 Task: Create a due date automation trigger when advanced on, on the monday of the week before a card is due add fields with custom field "Resume" set to a number greater or equal to 1 and lower than 10 at 11:00 AM.
Action: Mouse moved to (866, 263)
Screenshot: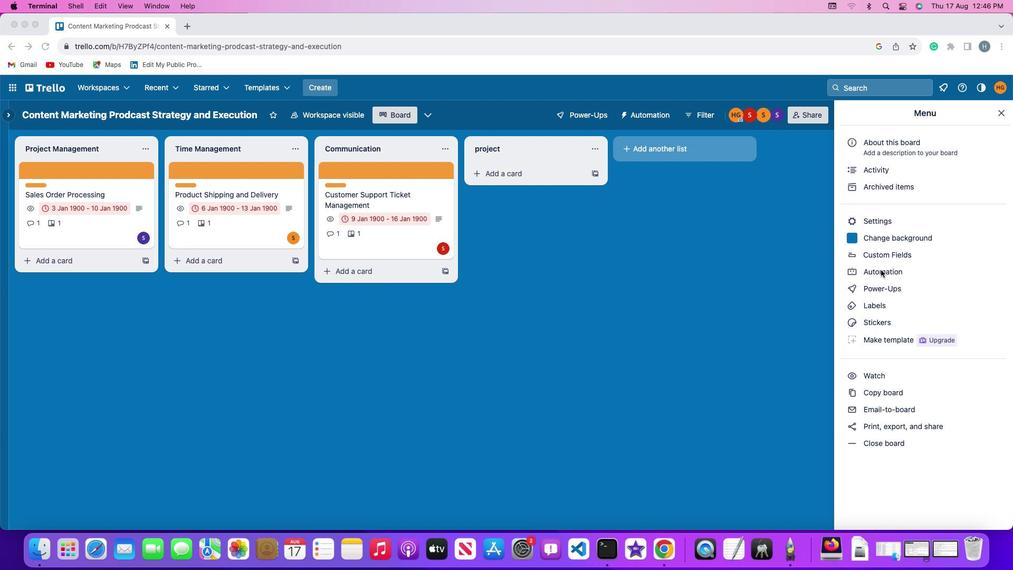 
Action: Mouse pressed left at (866, 263)
Screenshot: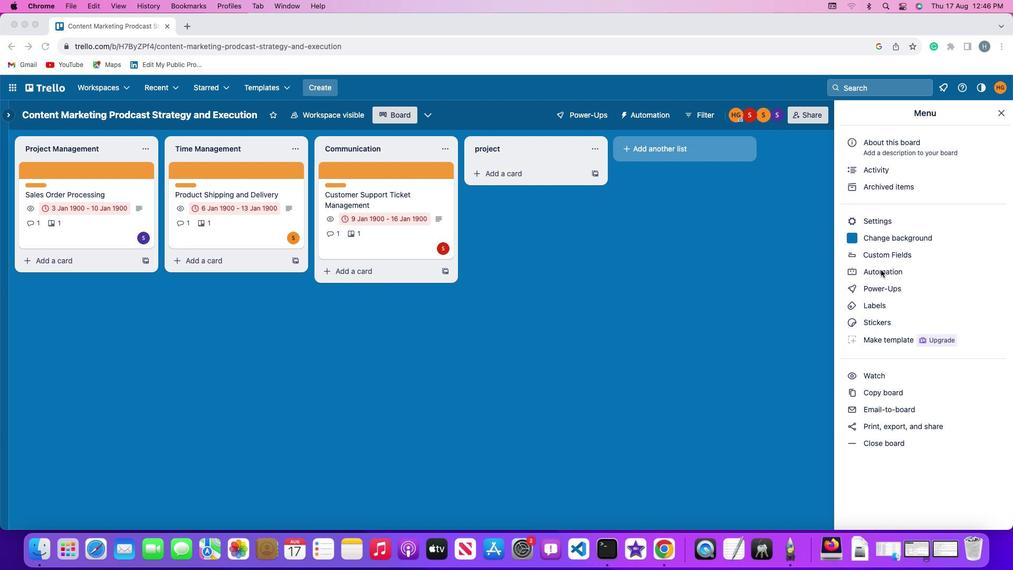 
Action: Mouse pressed left at (866, 263)
Screenshot: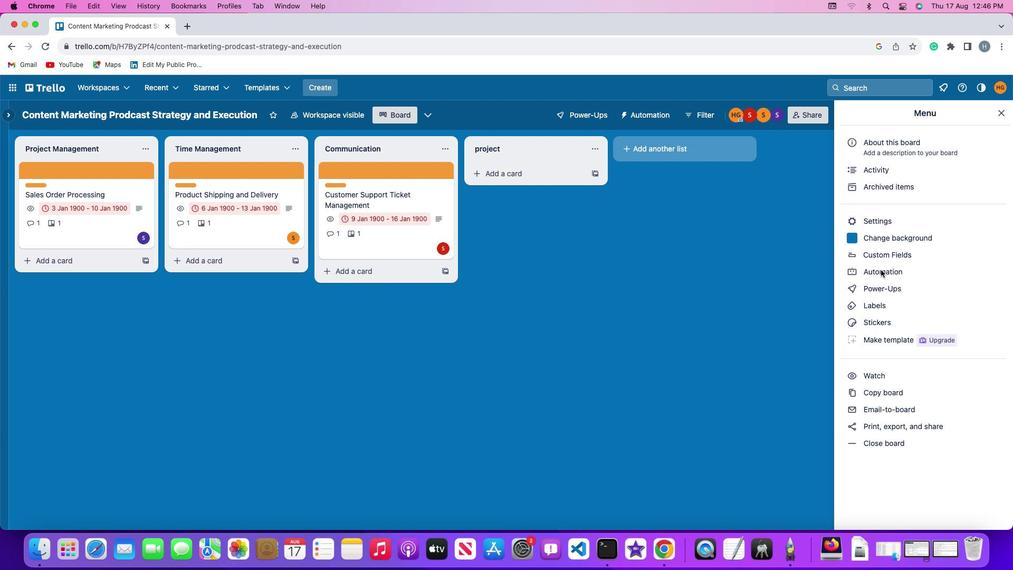 
Action: Mouse moved to (138, 240)
Screenshot: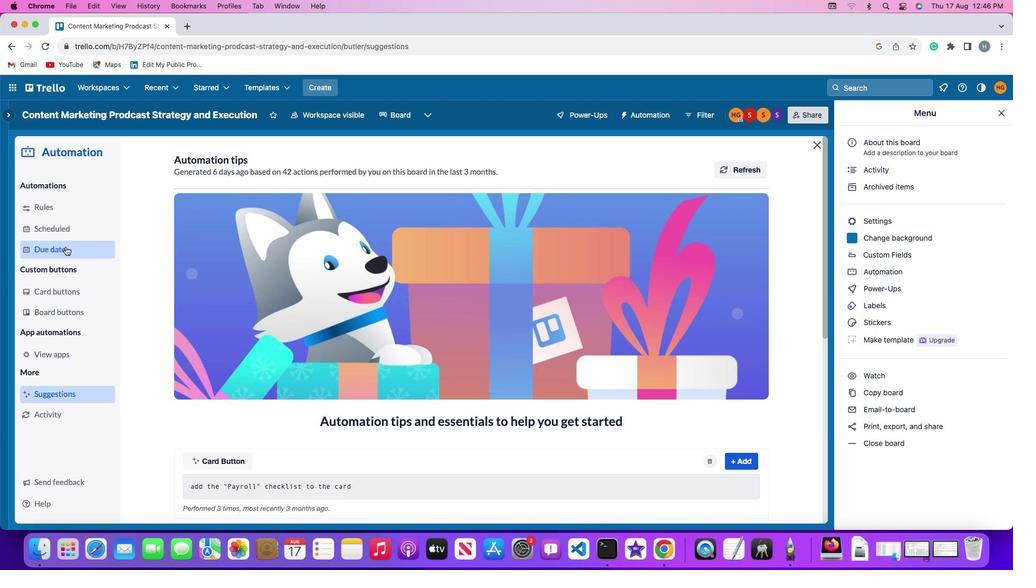 
Action: Mouse pressed left at (138, 240)
Screenshot: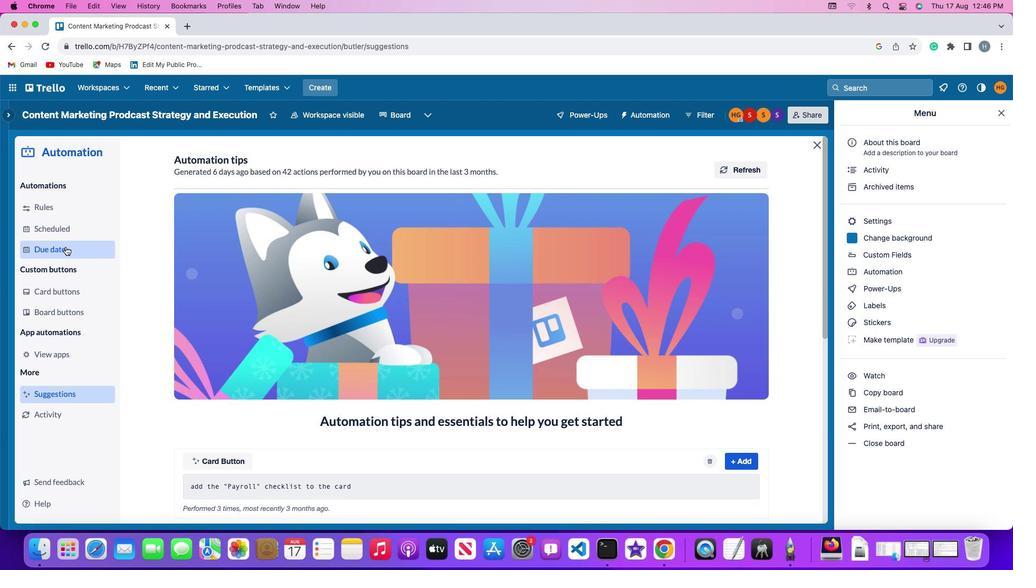 
Action: Mouse moved to (724, 156)
Screenshot: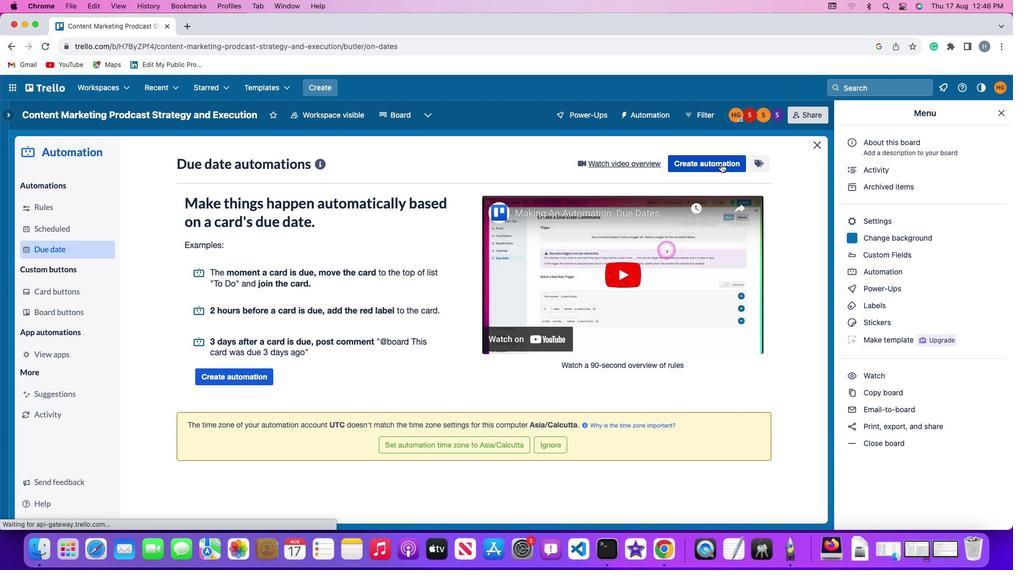 
Action: Mouse pressed left at (724, 156)
Screenshot: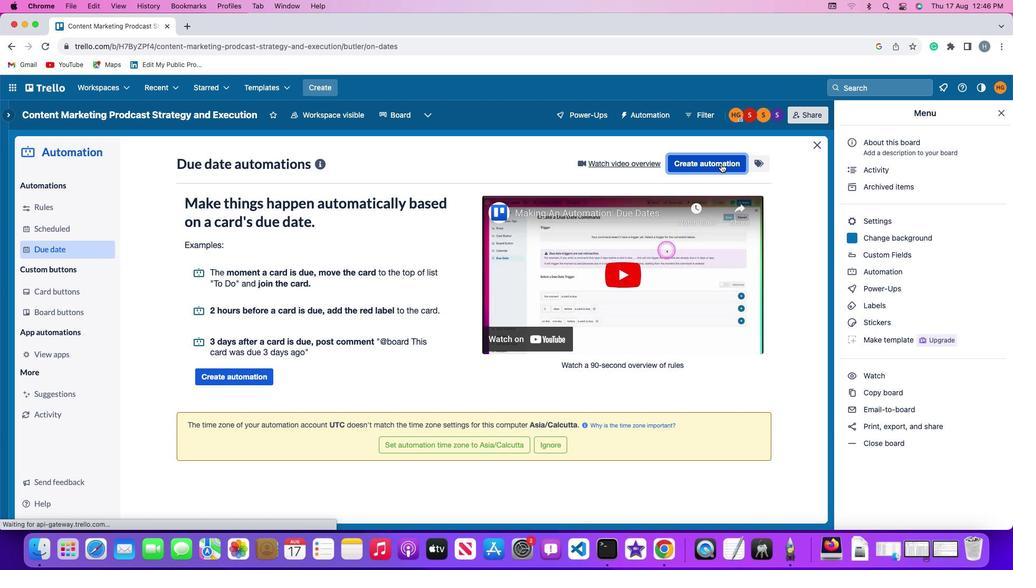 
Action: Mouse moved to (279, 258)
Screenshot: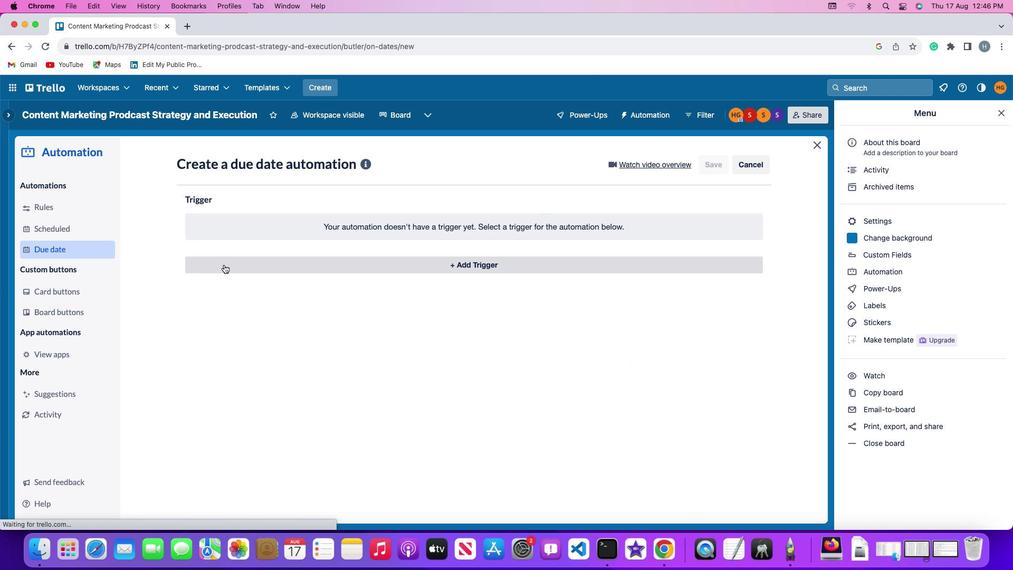 
Action: Mouse pressed left at (279, 258)
Screenshot: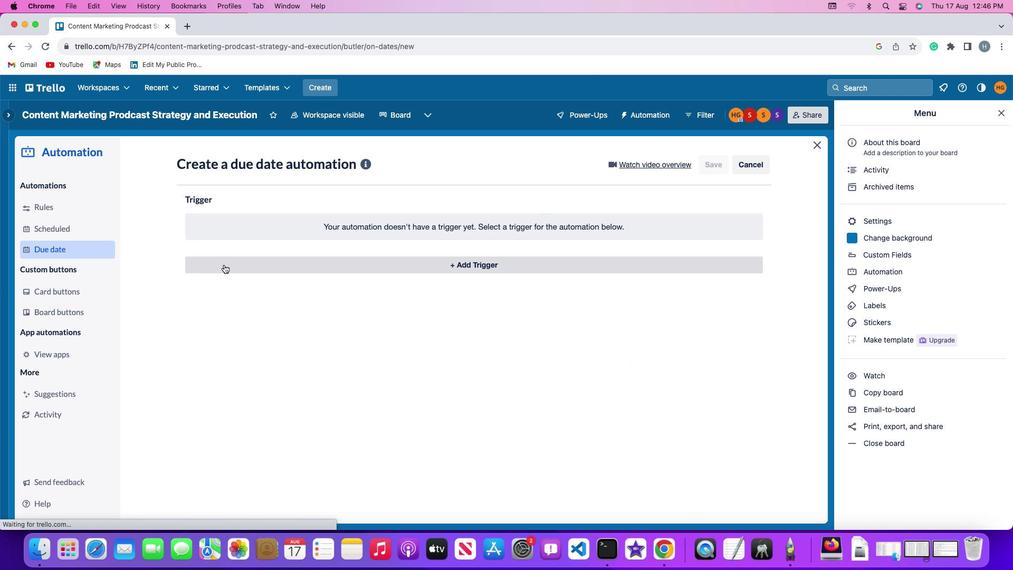 
Action: Mouse moved to (283, 452)
Screenshot: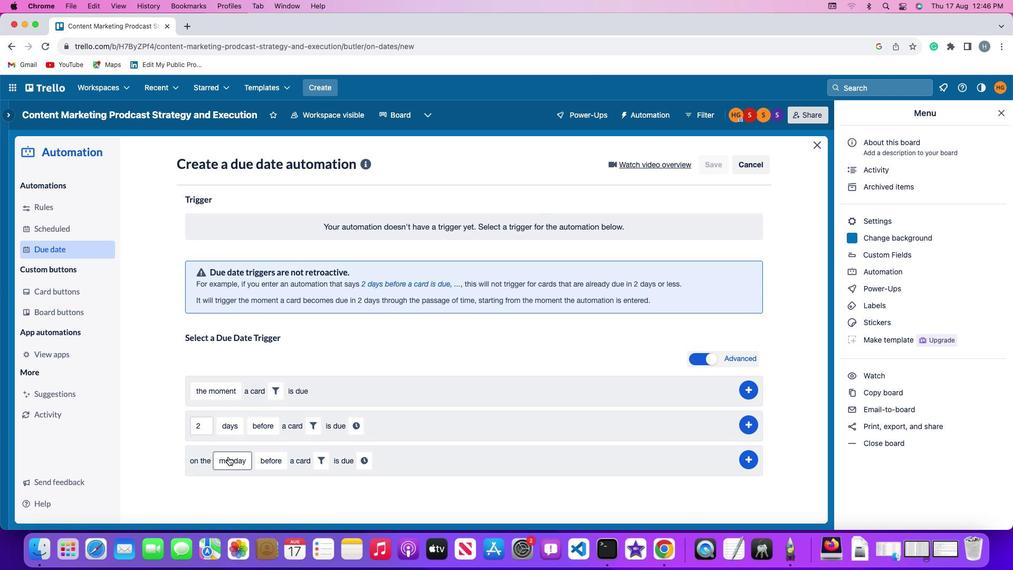 
Action: Mouse pressed left at (283, 452)
Screenshot: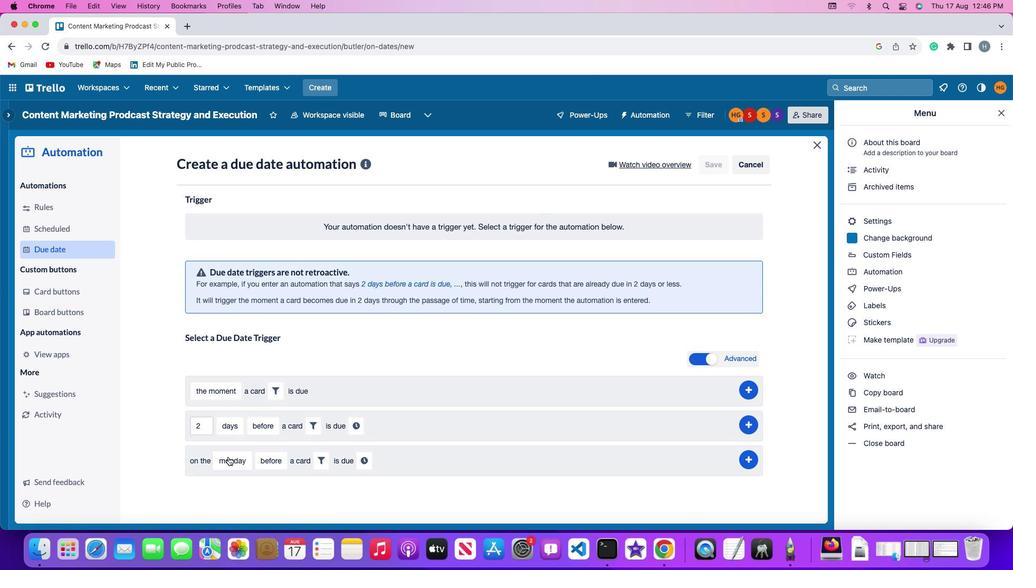 
Action: Mouse moved to (283, 309)
Screenshot: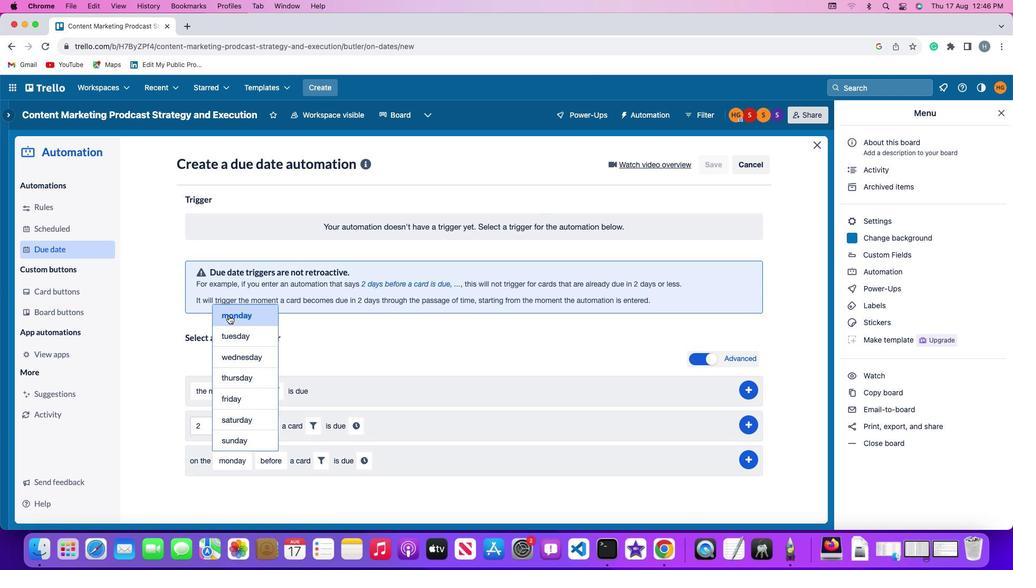 
Action: Mouse pressed left at (283, 309)
Screenshot: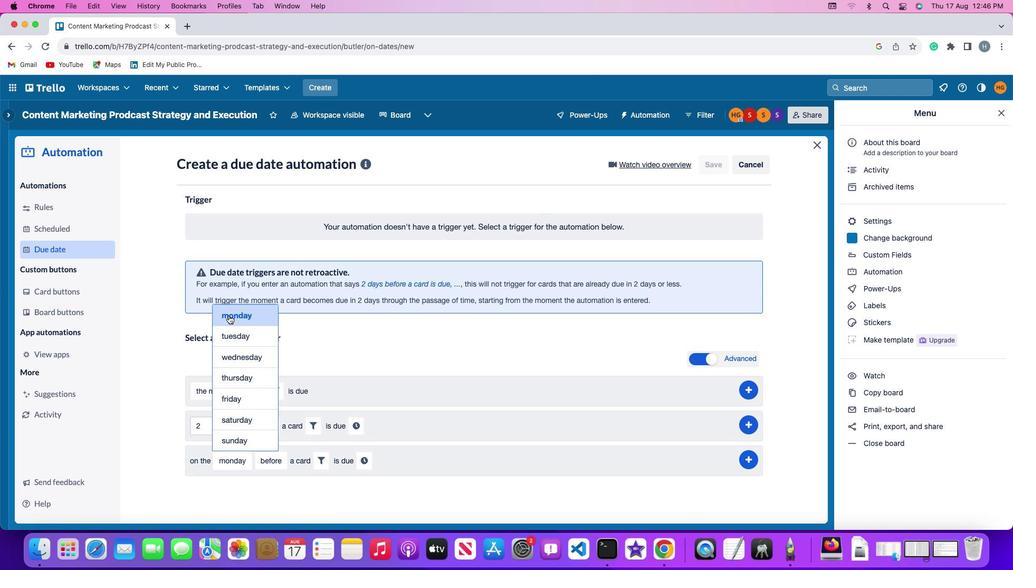 
Action: Mouse moved to (324, 462)
Screenshot: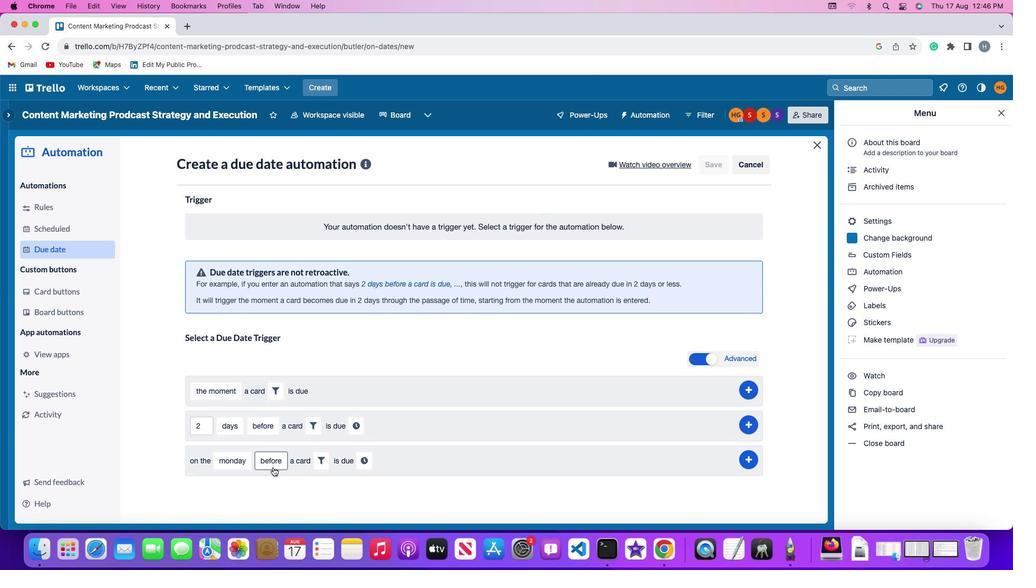 
Action: Mouse pressed left at (324, 462)
Screenshot: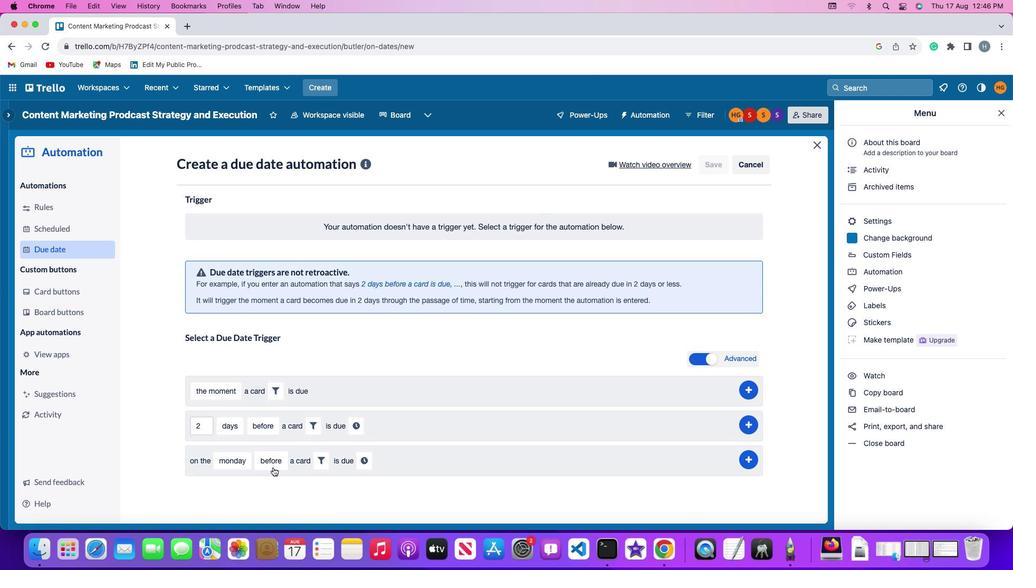 
Action: Mouse moved to (324, 438)
Screenshot: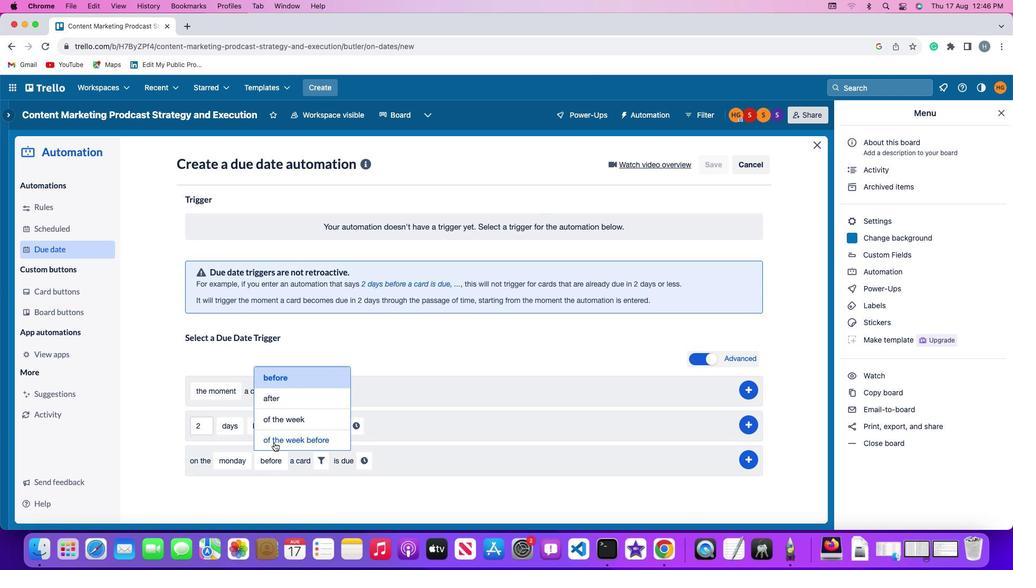 
Action: Mouse pressed left at (324, 438)
Screenshot: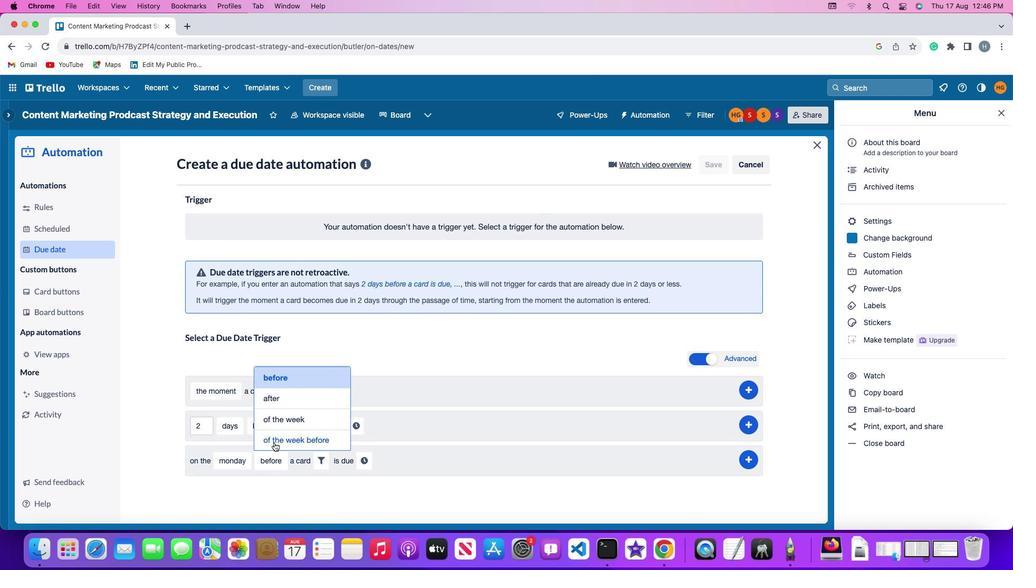 
Action: Mouse moved to (406, 455)
Screenshot: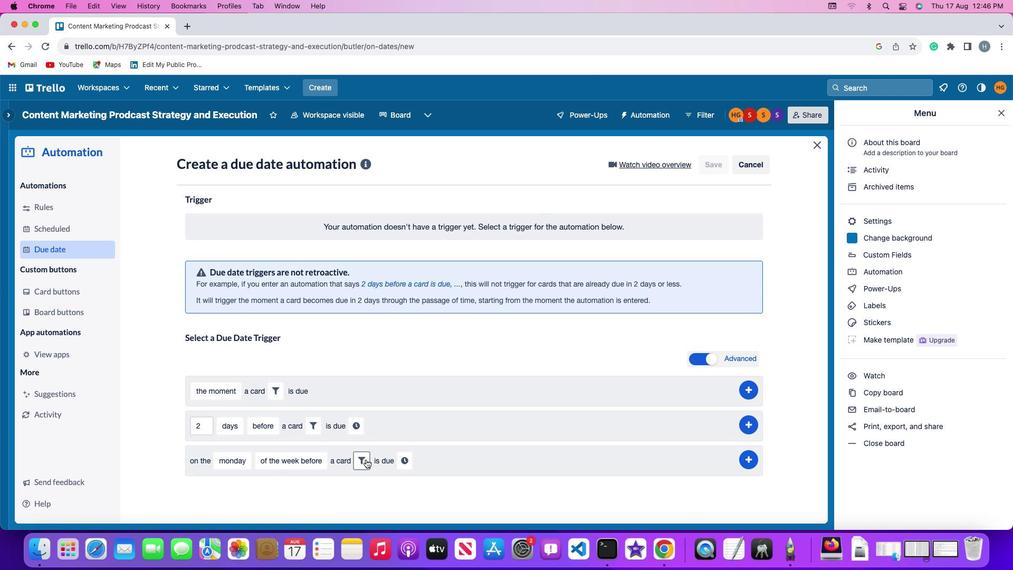 
Action: Mouse pressed left at (406, 455)
Screenshot: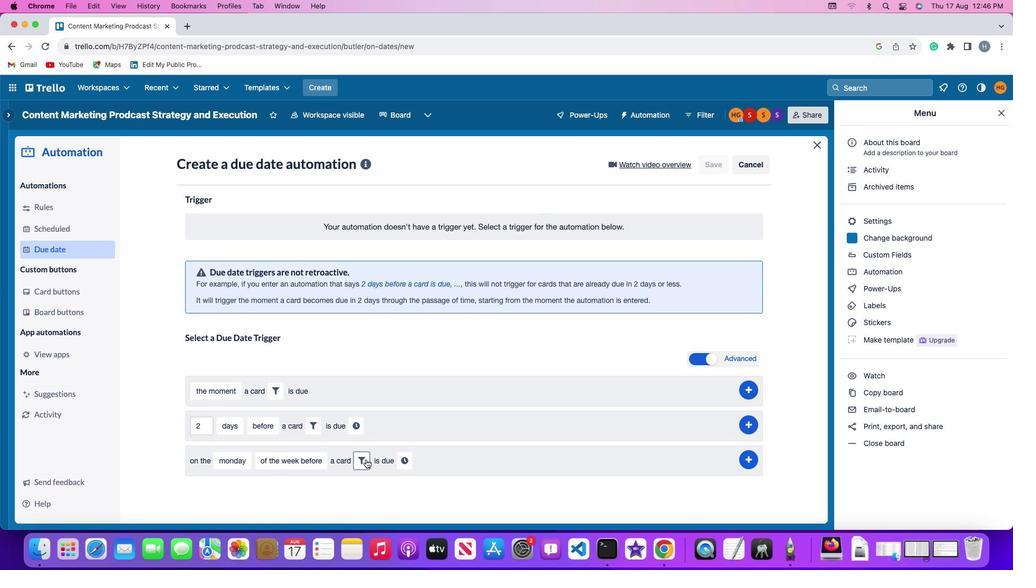 
Action: Mouse moved to (558, 487)
Screenshot: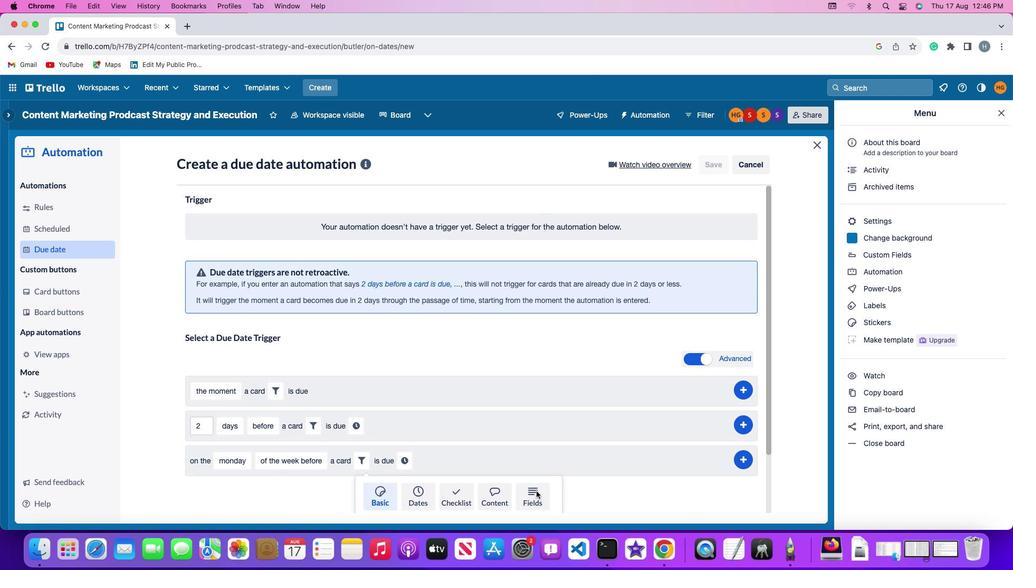 
Action: Mouse pressed left at (558, 487)
Screenshot: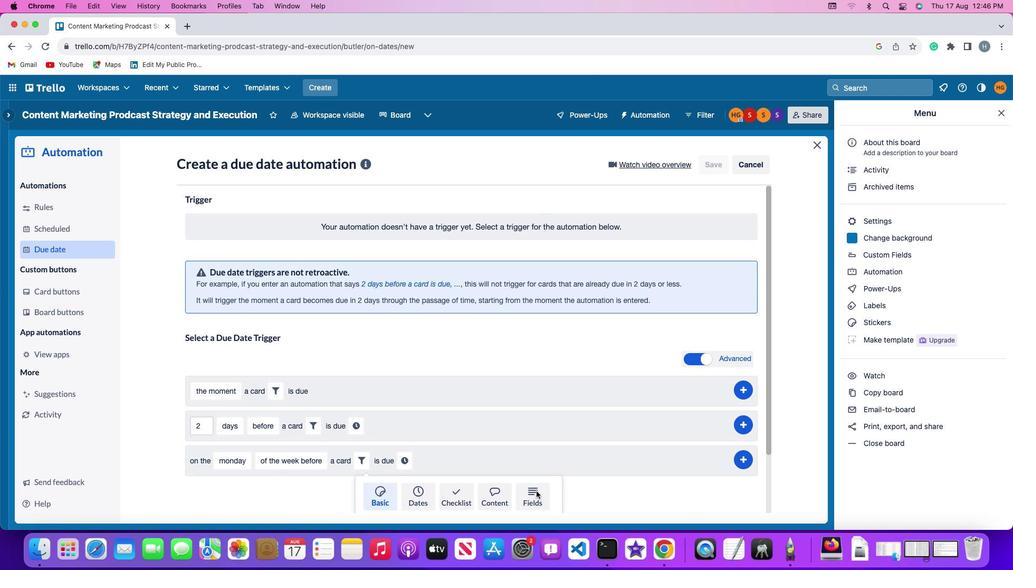 
Action: Mouse moved to (402, 476)
Screenshot: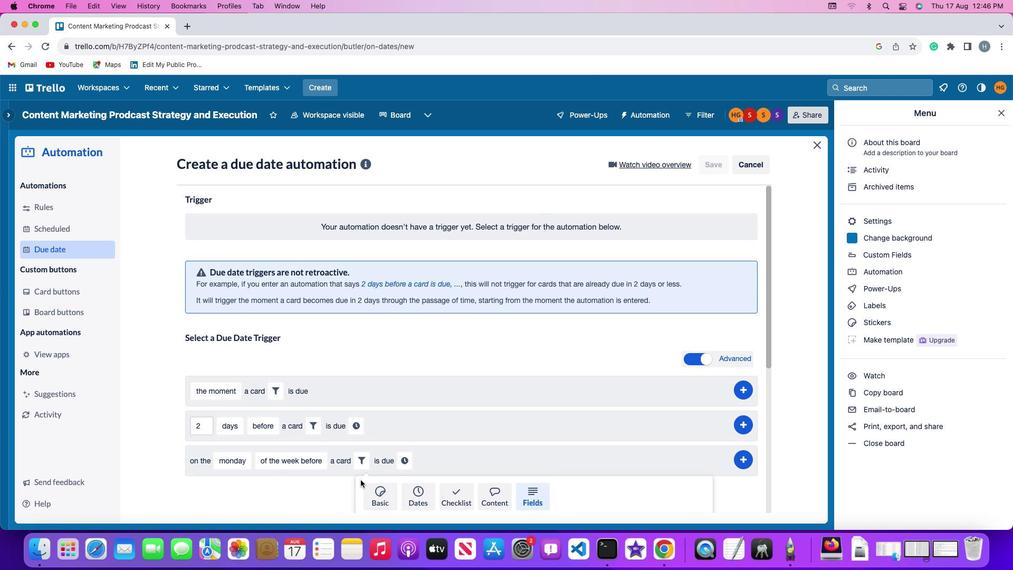 
Action: Mouse scrolled (402, 476) with delta (79, -8)
Screenshot: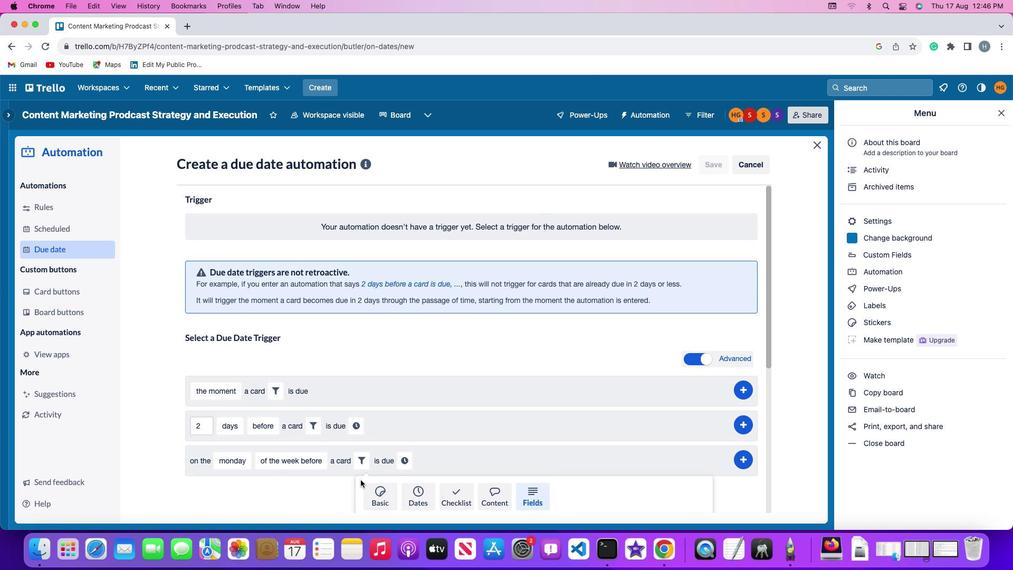 
Action: Mouse moved to (402, 476)
Screenshot: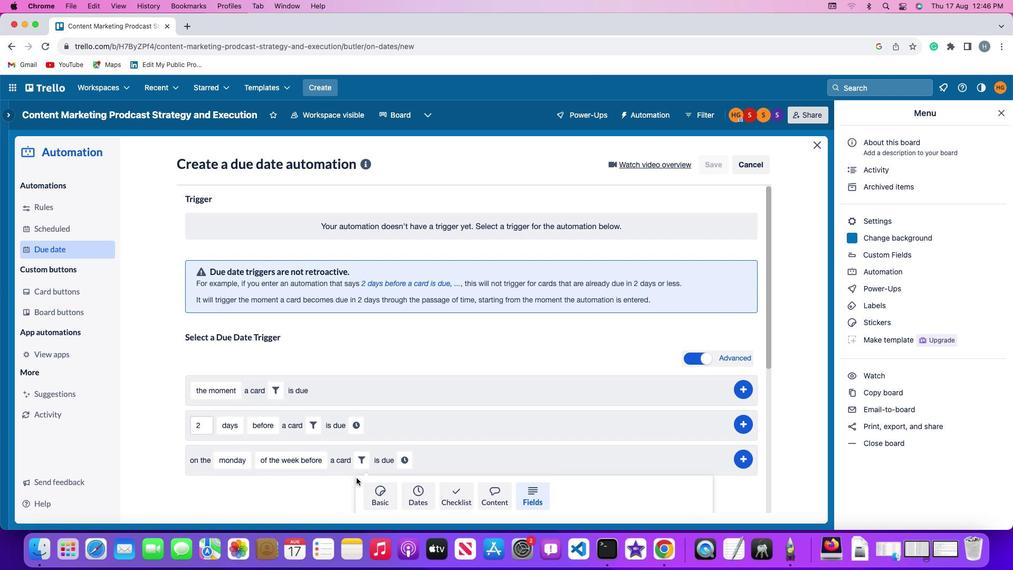 
Action: Mouse scrolled (402, 476) with delta (79, -8)
Screenshot: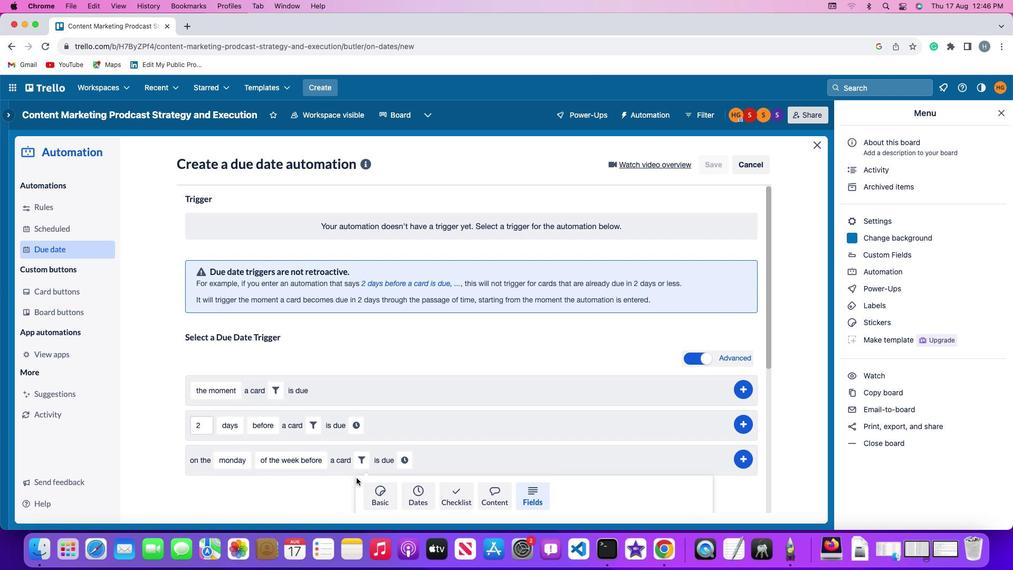 
Action: Mouse moved to (401, 475)
Screenshot: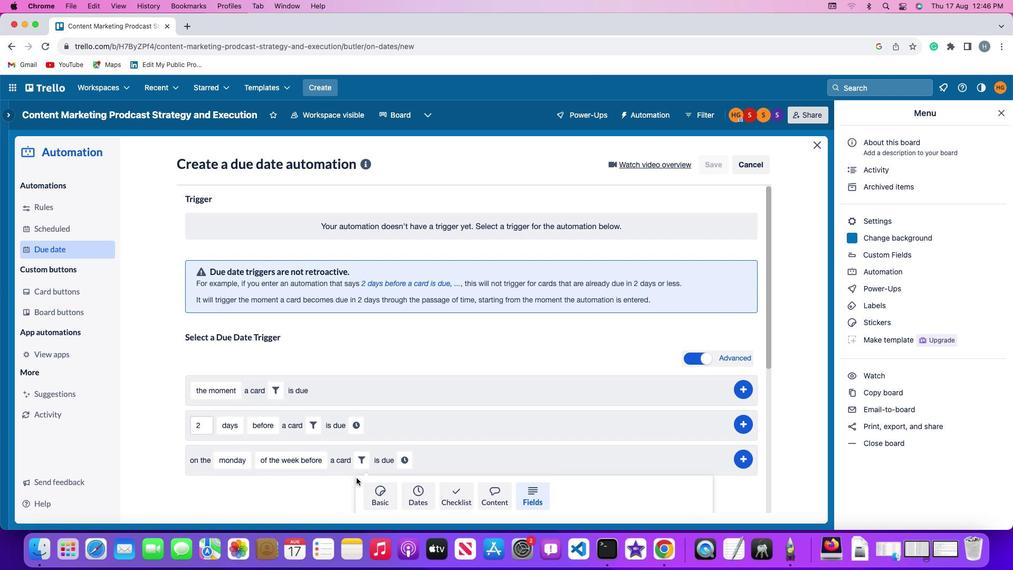
Action: Mouse scrolled (401, 475) with delta (79, -10)
Screenshot: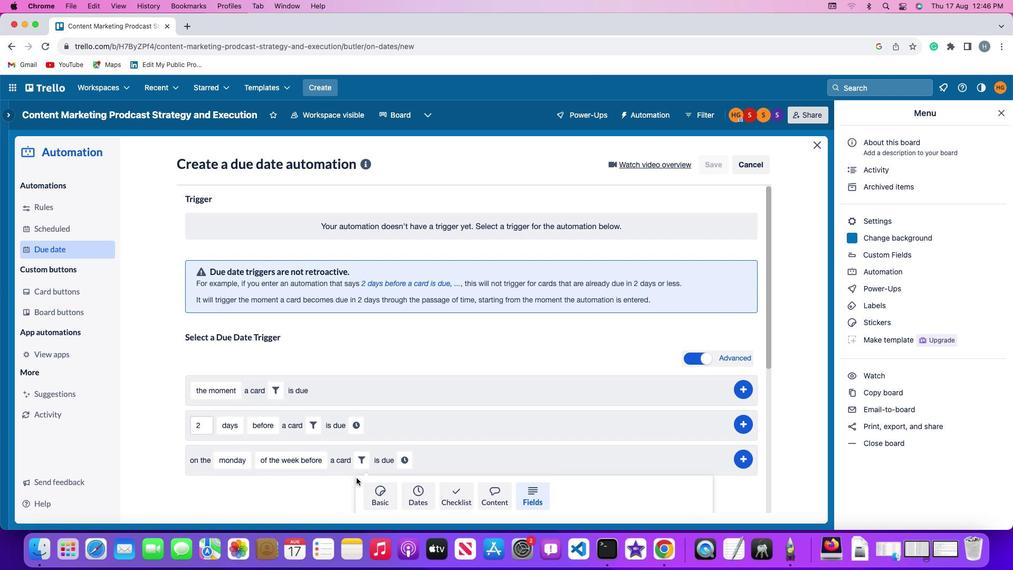 
Action: Mouse moved to (400, 475)
Screenshot: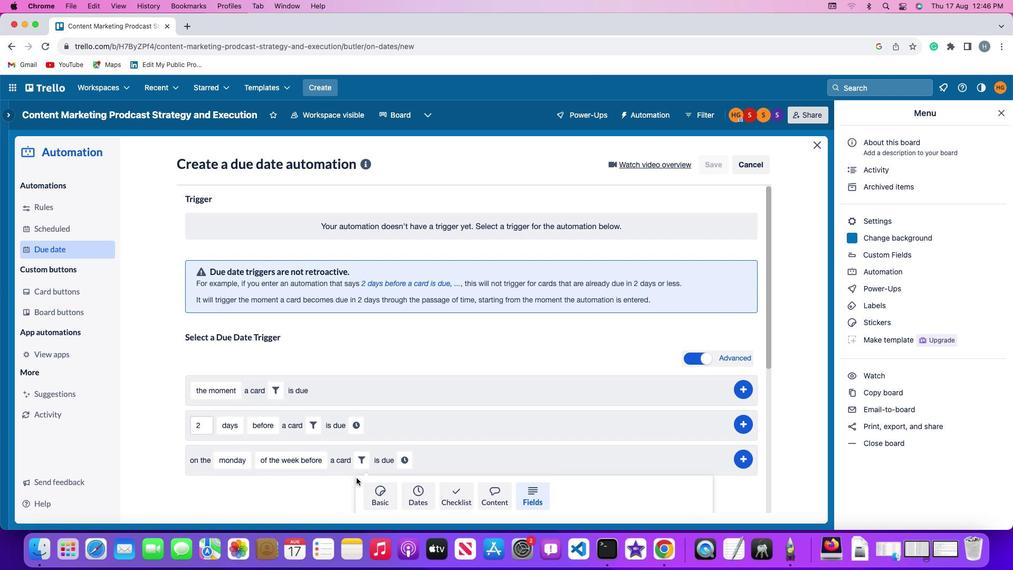 
Action: Mouse scrolled (400, 475) with delta (79, -11)
Screenshot: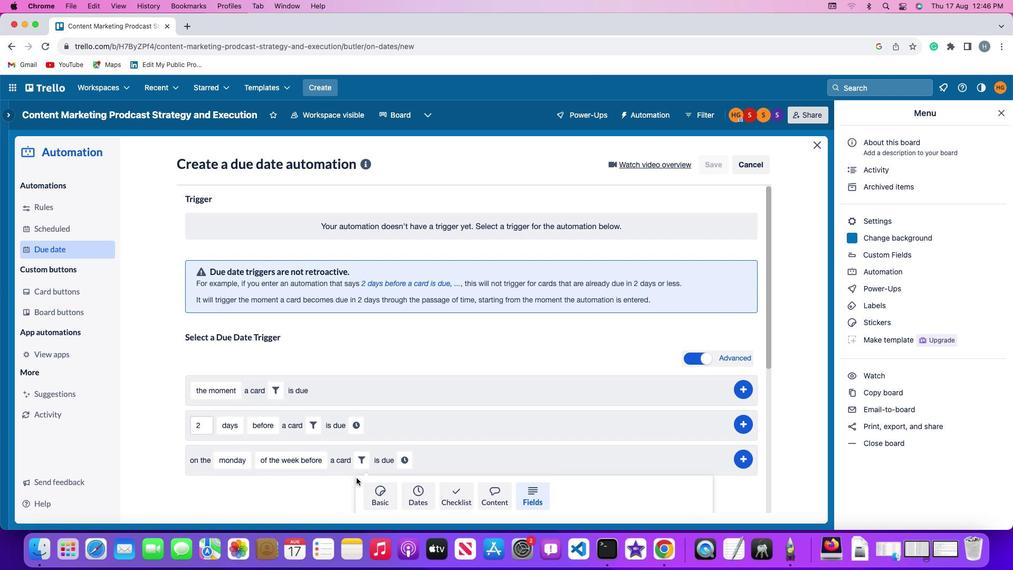 
Action: Mouse moved to (395, 471)
Screenshot: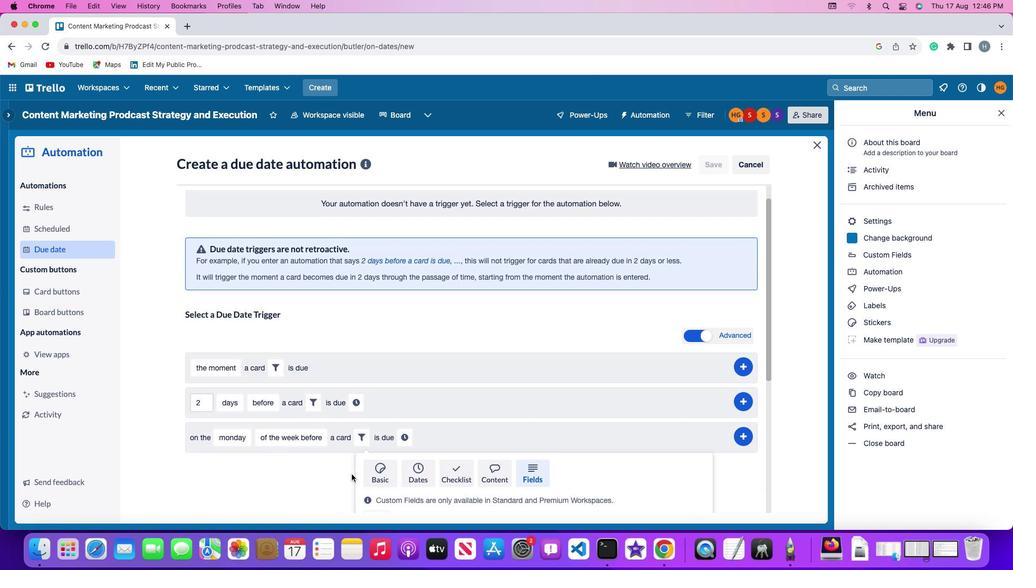 
Action: Mouse scrolled (395, 471) with delta (79, -11)
Screenshot: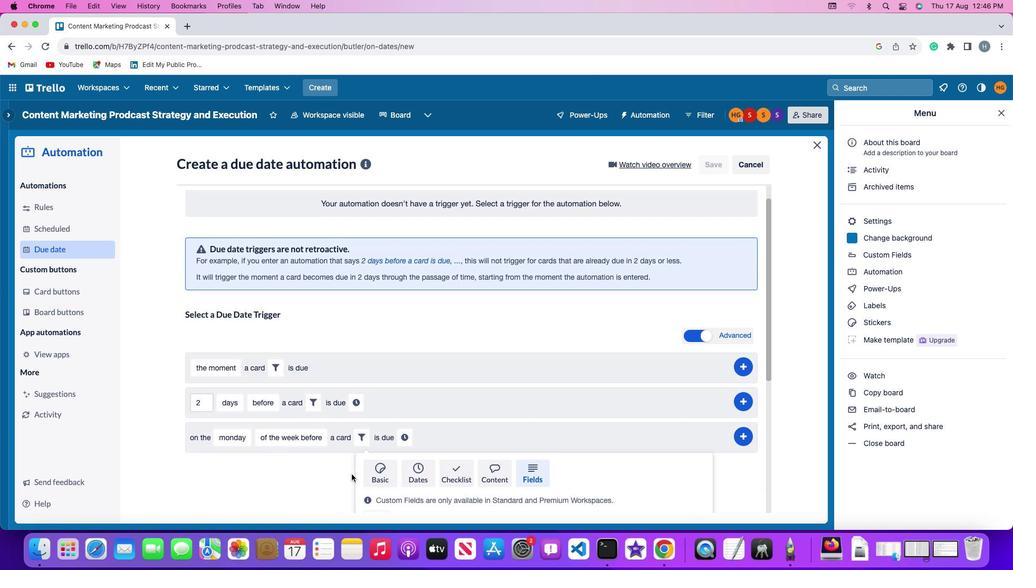 
Action: Mouse moved to (356, 467)
Screenshot: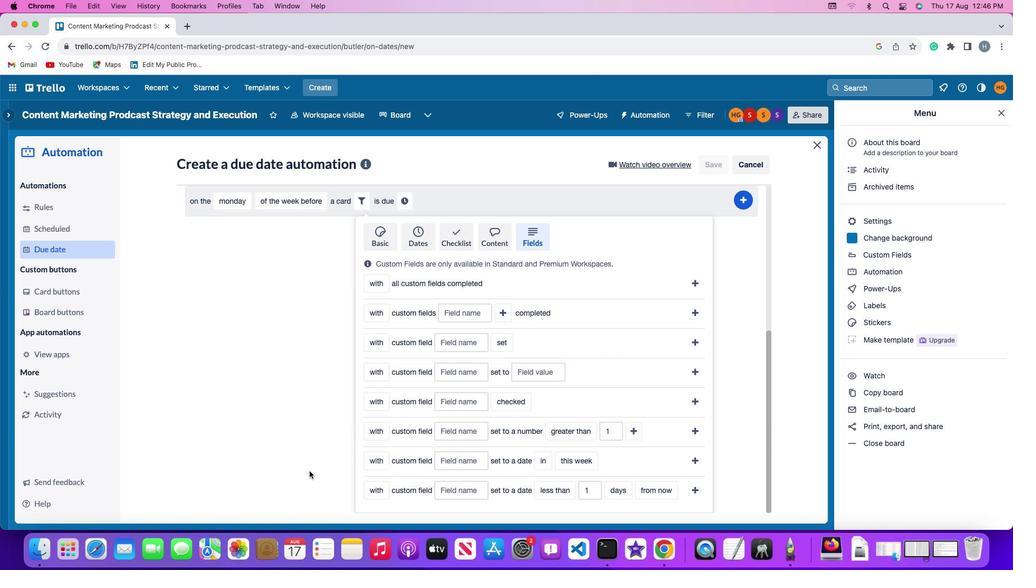 
Action: Mouse scrolled (356, 467) with delta (79, -8)
Screenshot: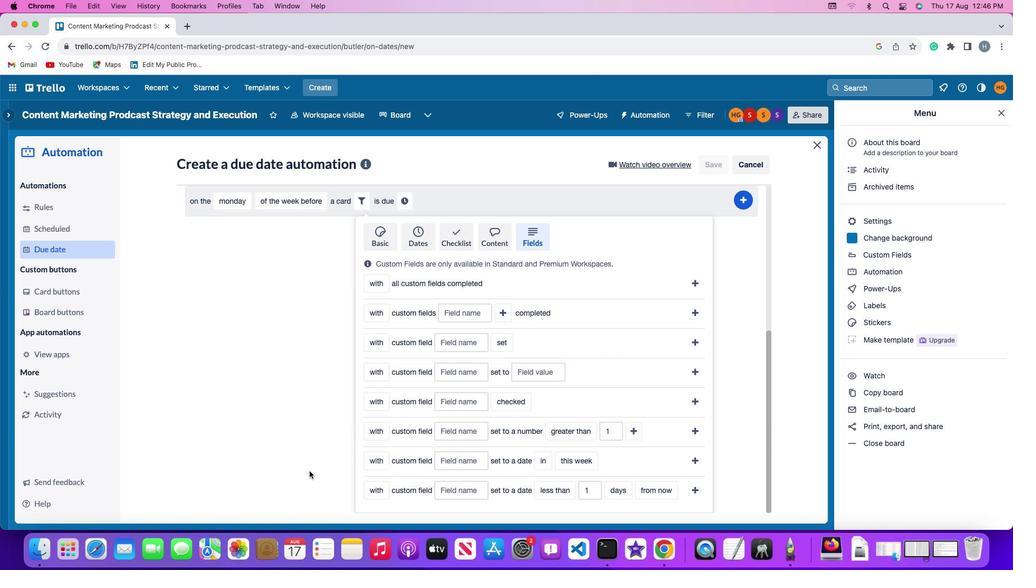 
Action: Mouse moved to (355, 466)
Screenshot: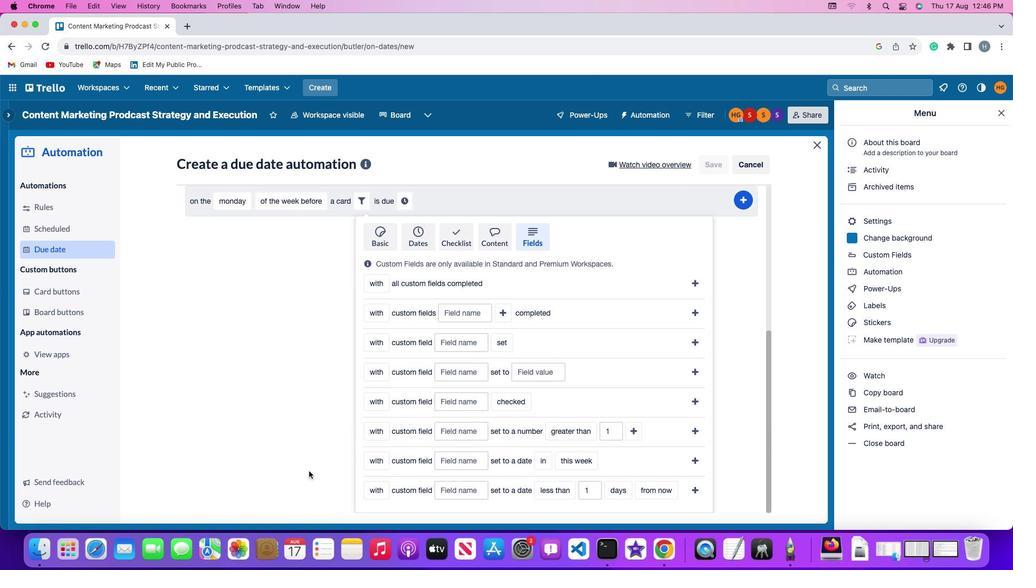 
Action: Mouse scrolled (355, 466) with delta (79, -8)
Screenshot: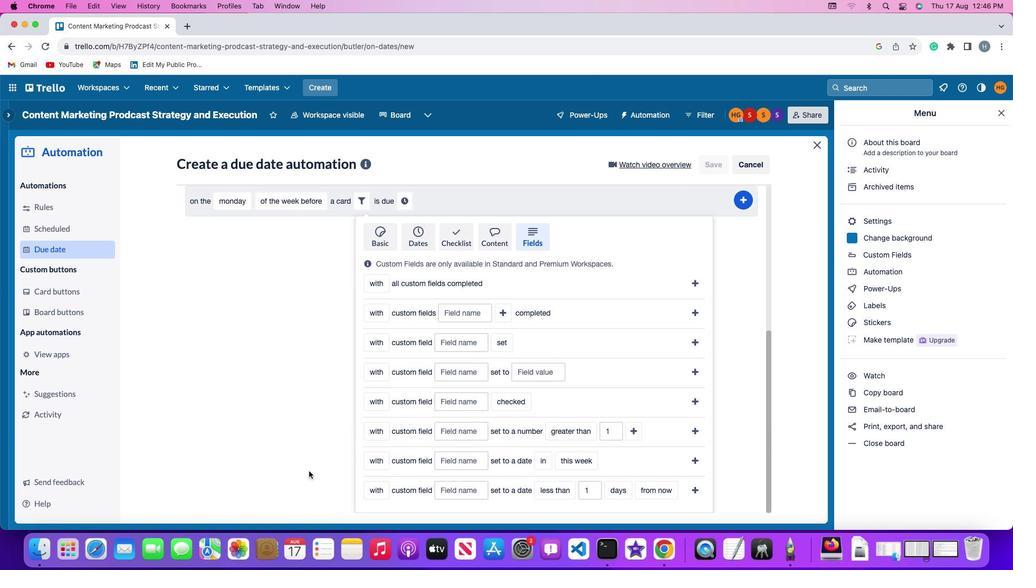 
Action: Mouse scrolled (355, 466) with delta (79, -10)
Screenshot: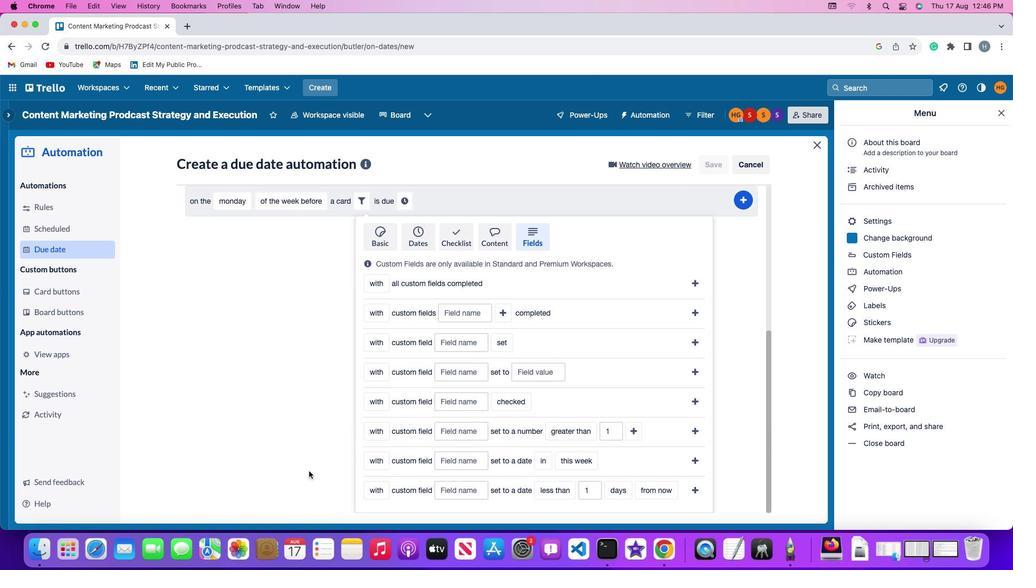 
Action: Mouse scrolled (355, 466) with delta (79, -11)
Screenshot: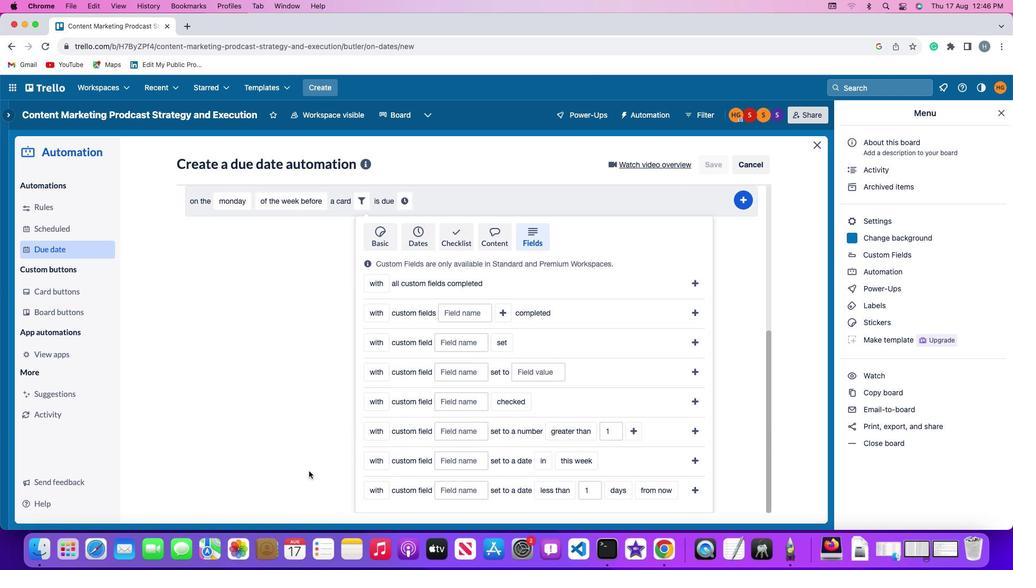 
Action: Mouse scrolled (355, 466) with delta (79, -11)
Screenshot: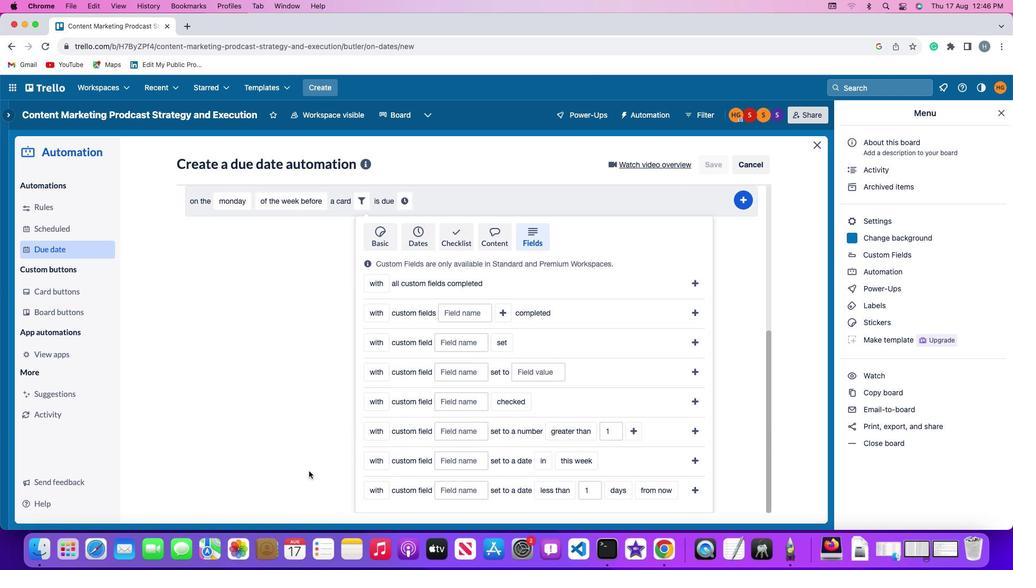
Action: Mouse moved to (414, 427)
Screenshot: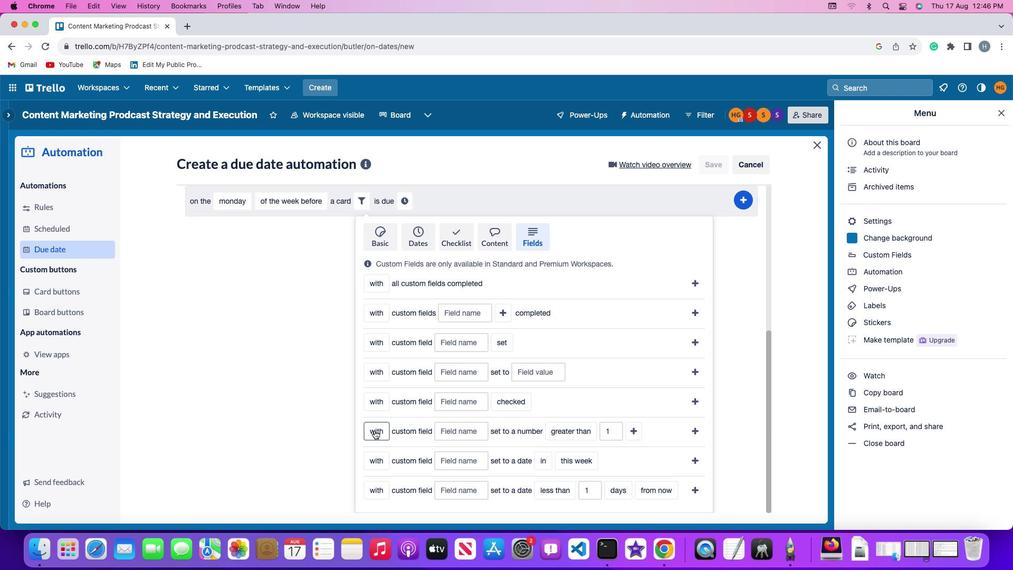 
Action: Mouse pressed left at (414, 427)
Screenshot: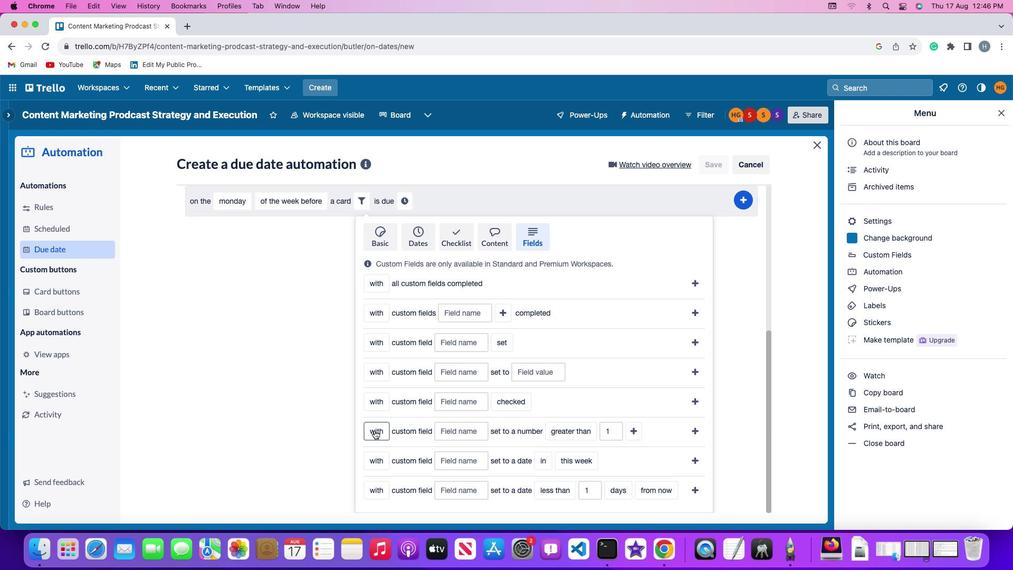 
Action: Mouse moved to (427, 446)
Screenshot: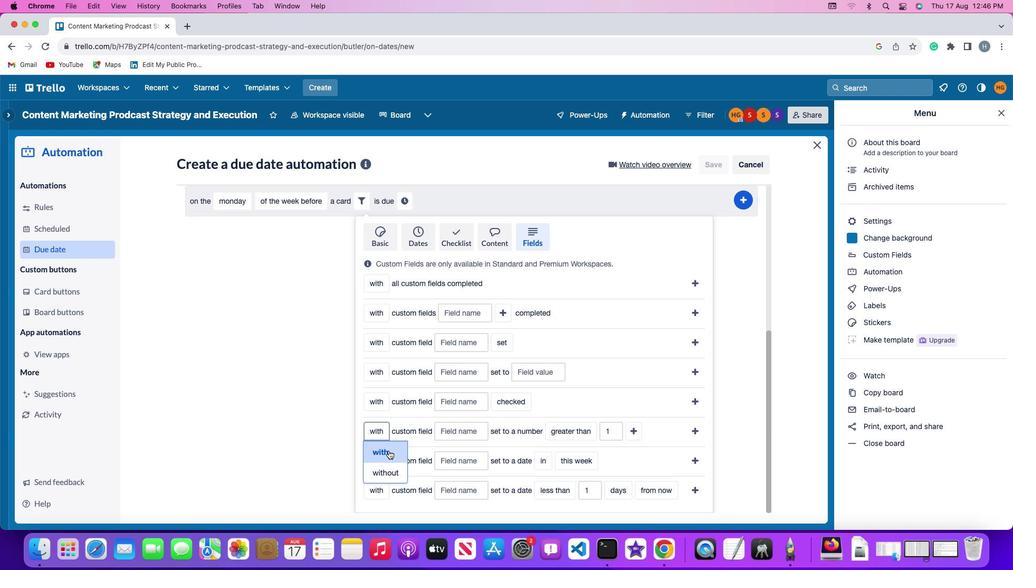 
Action: Mouse pressed left at (427, 446)
Screenshot: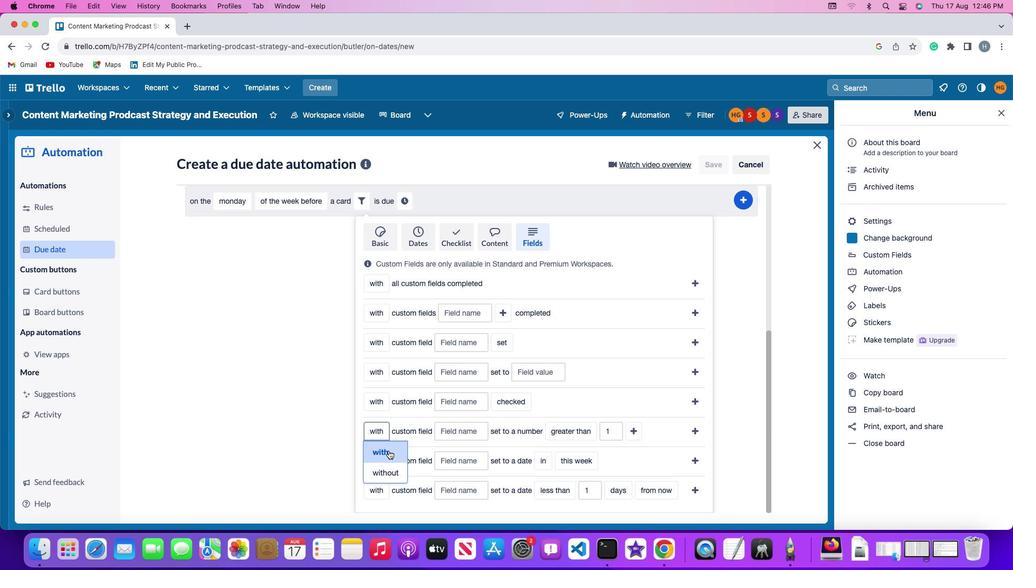 
Action: Mouse moved to (493, 424)
Screenshot: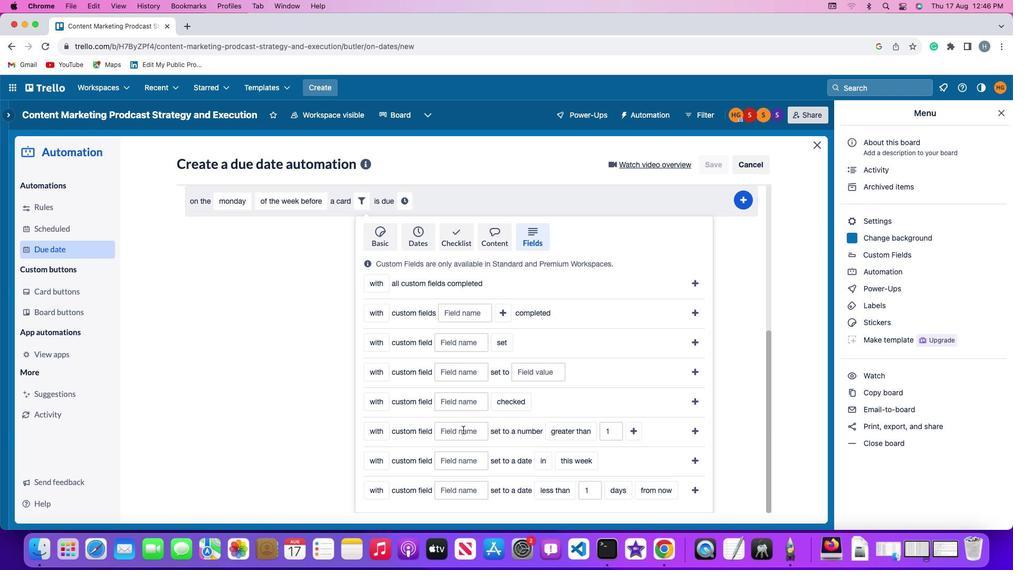 
Action: Mouse pressed left at (493, 424)
Screenshot: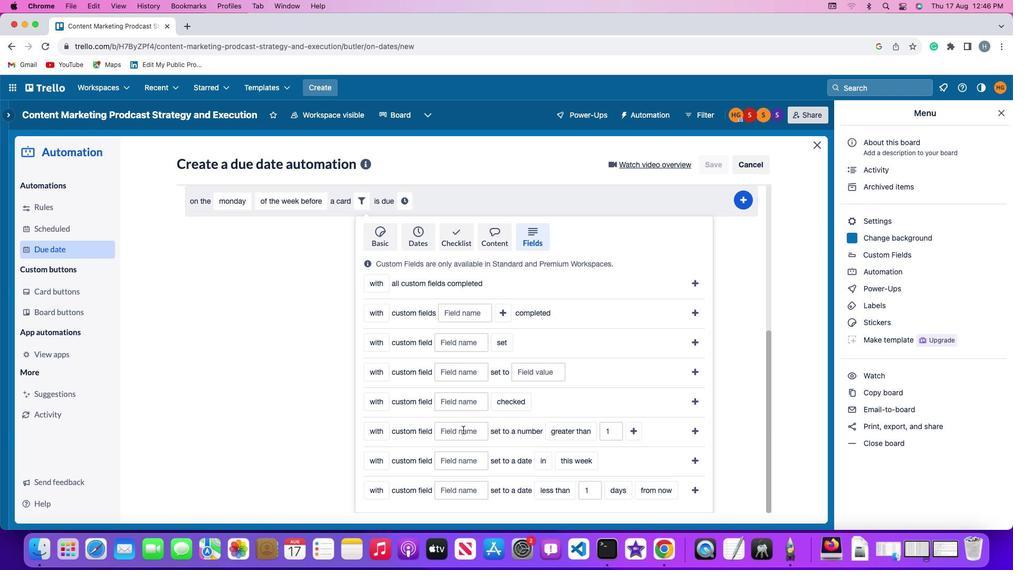 
Action: Key pressed Key.shift'R''e''s''u''m''e'
Screenshot: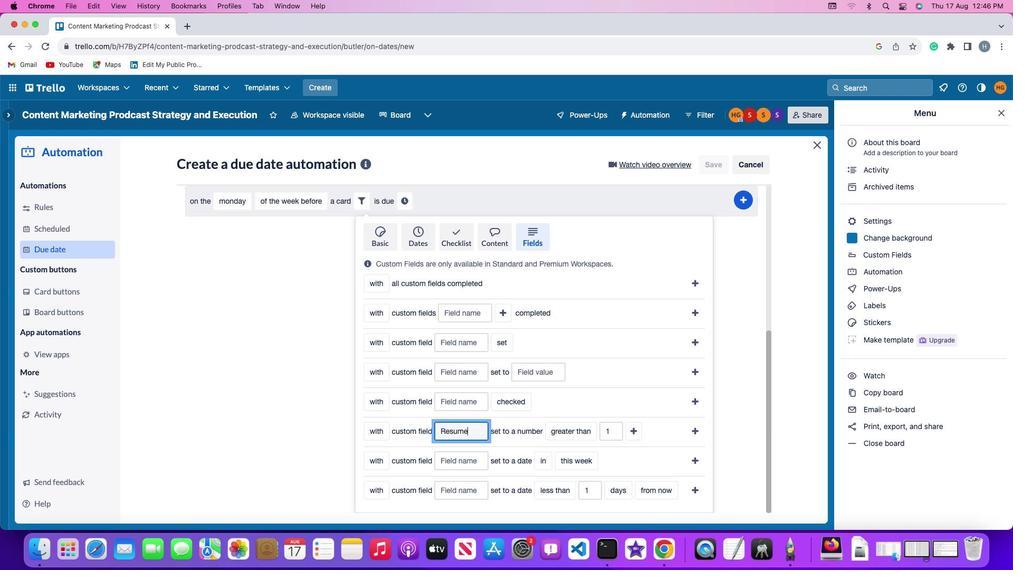
Action: Mouse moved to (580, 427)
Screenshot: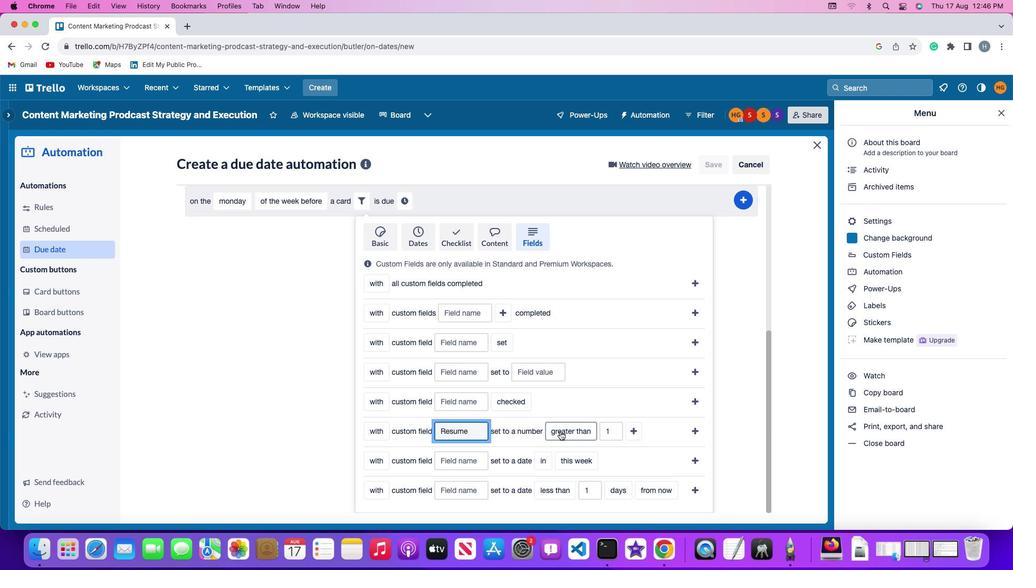 
Action: Mouse pressed left at (580, 427)
Screenshot: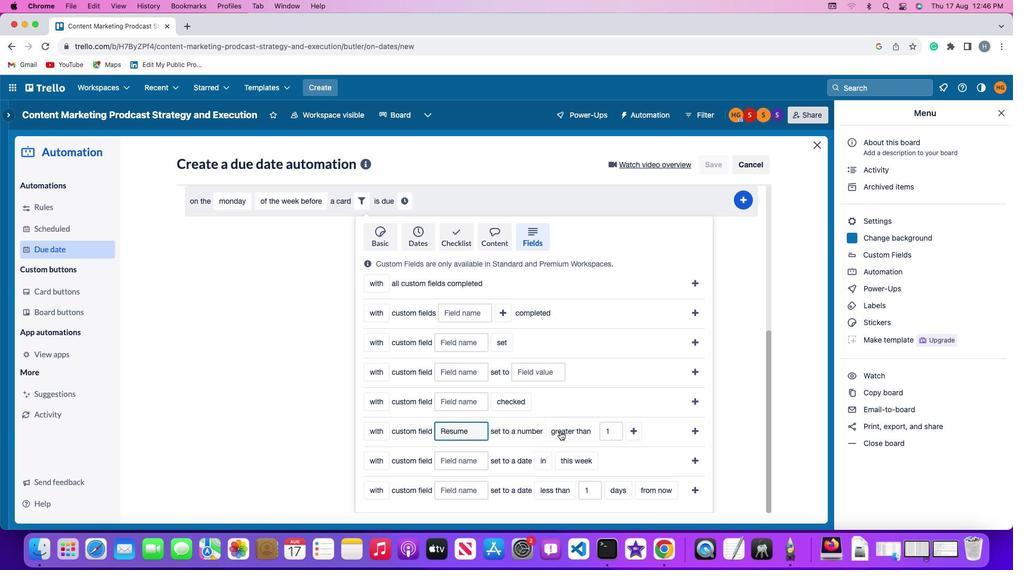 
Action: Mouse moved to (595, 363)
Screenshot: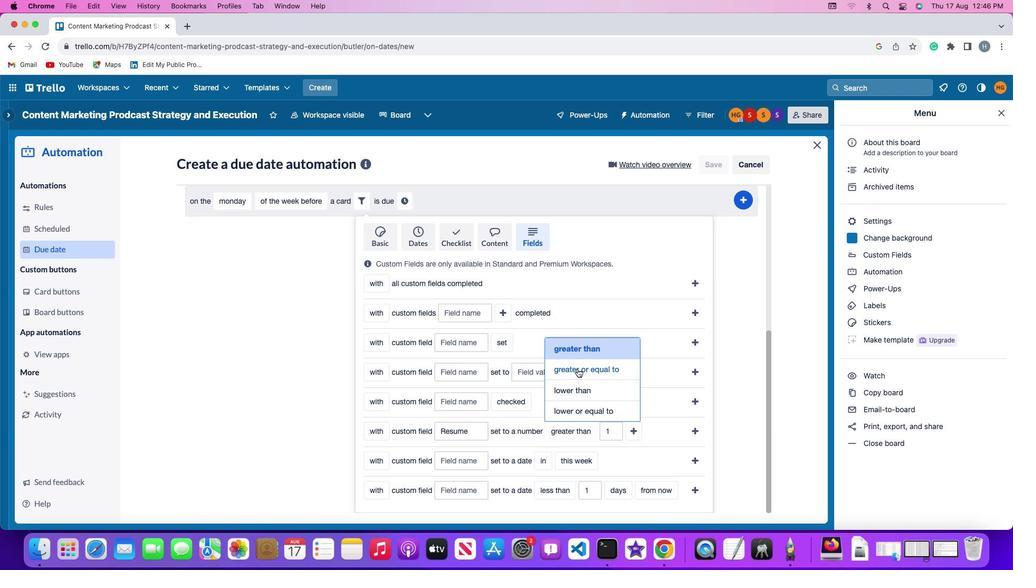 
Action: Mouse pressed left at (595, 363)
Screenshot: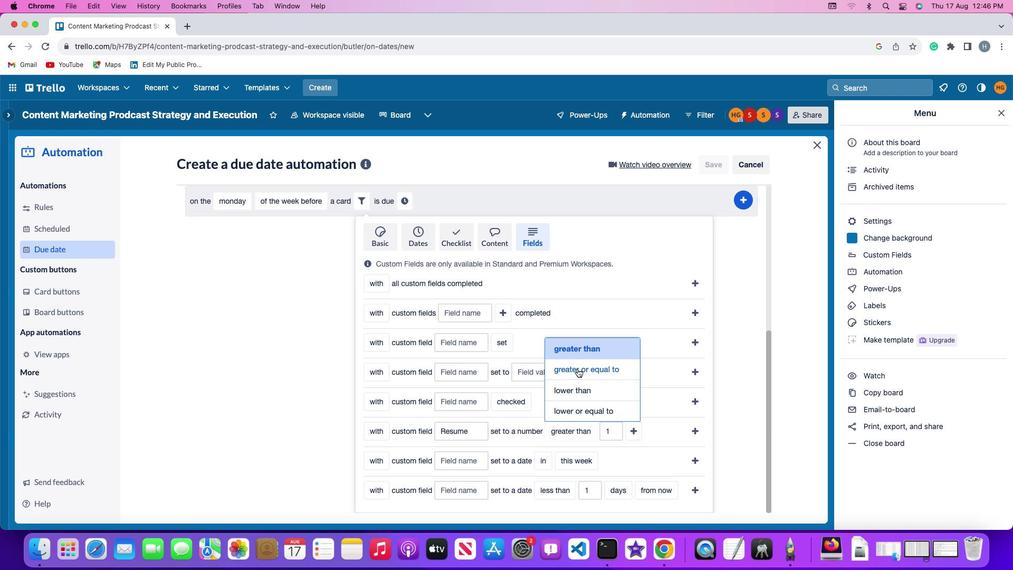
Action: Mouse moved to (641, 427)
Screenshot: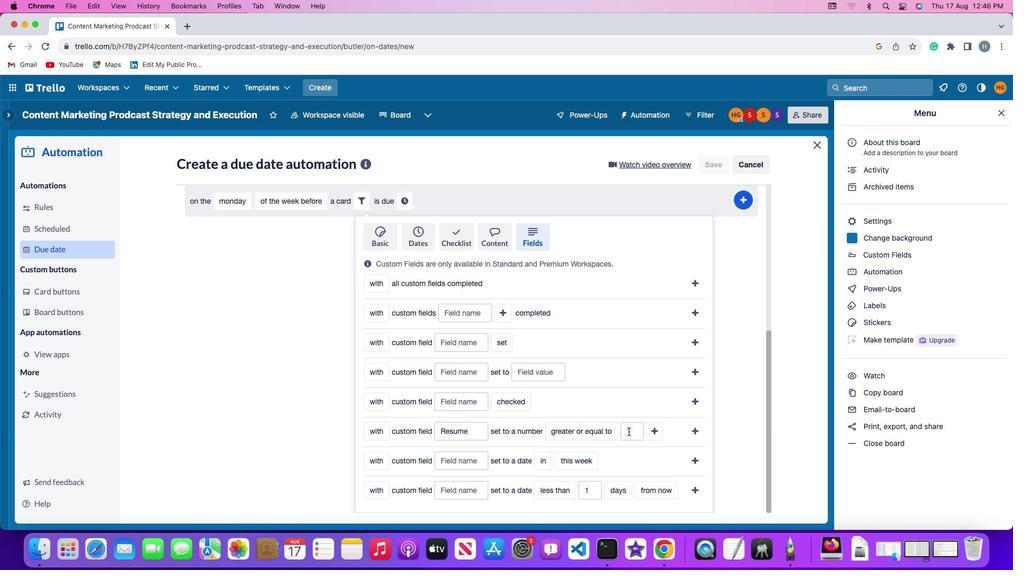 
Action: Mouse pressed left at (641, 427)
Screenshot: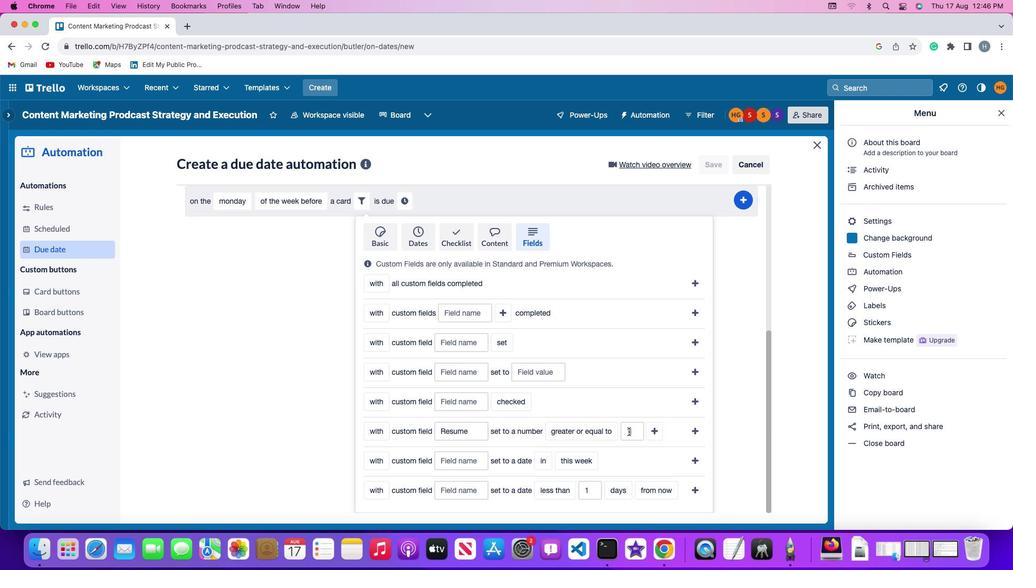 
Action: Key pressed Key.backspace
Screenshot: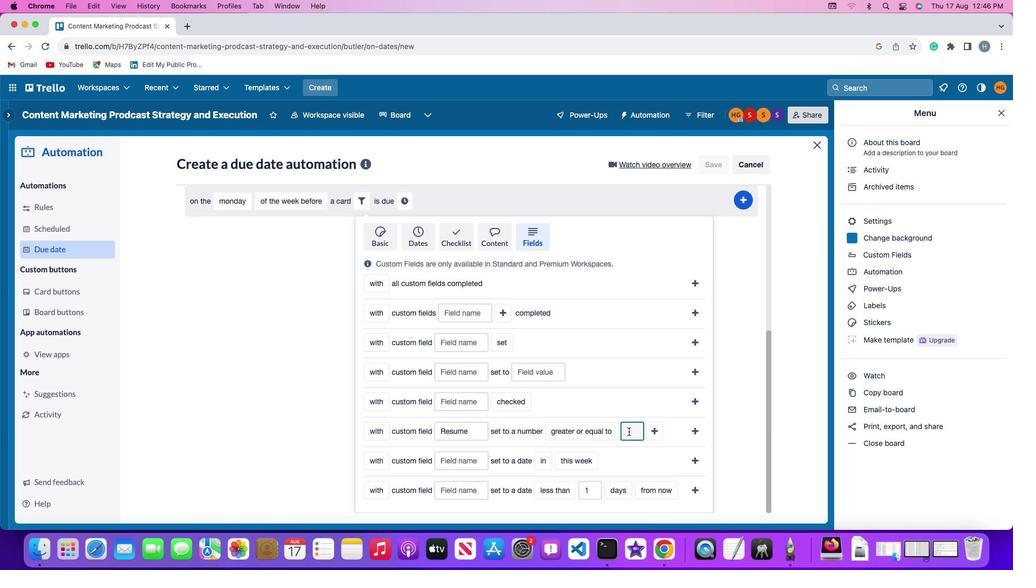 
Action: Mouse moved to (635, 429)
Screenshot: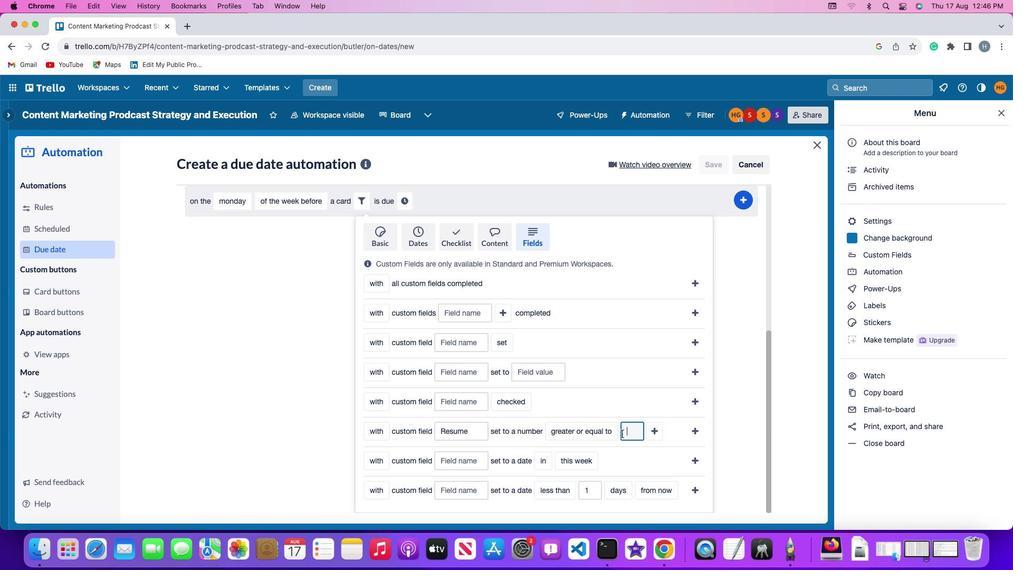 
Action: Key pressed '1'
Screenshot: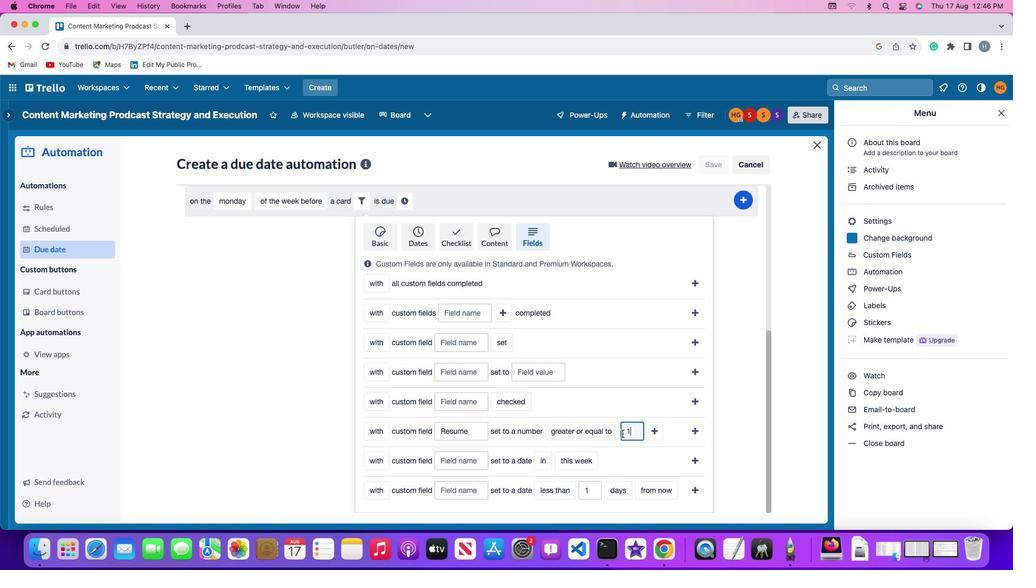 
Action: Mouse moved to (667, 425)
Screenshot: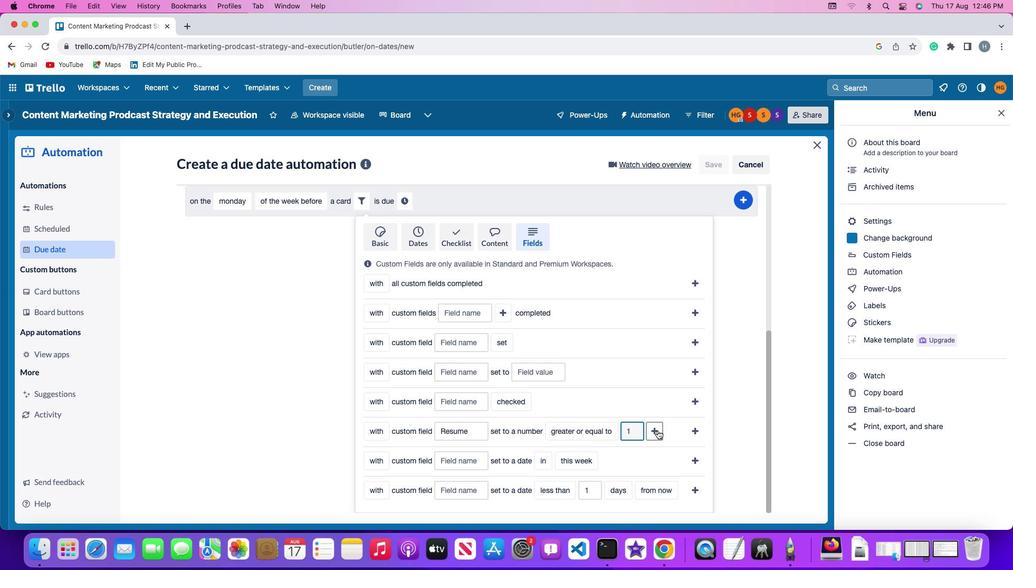 
Action: Mouse pressed left at (667, 425)
Screenshot: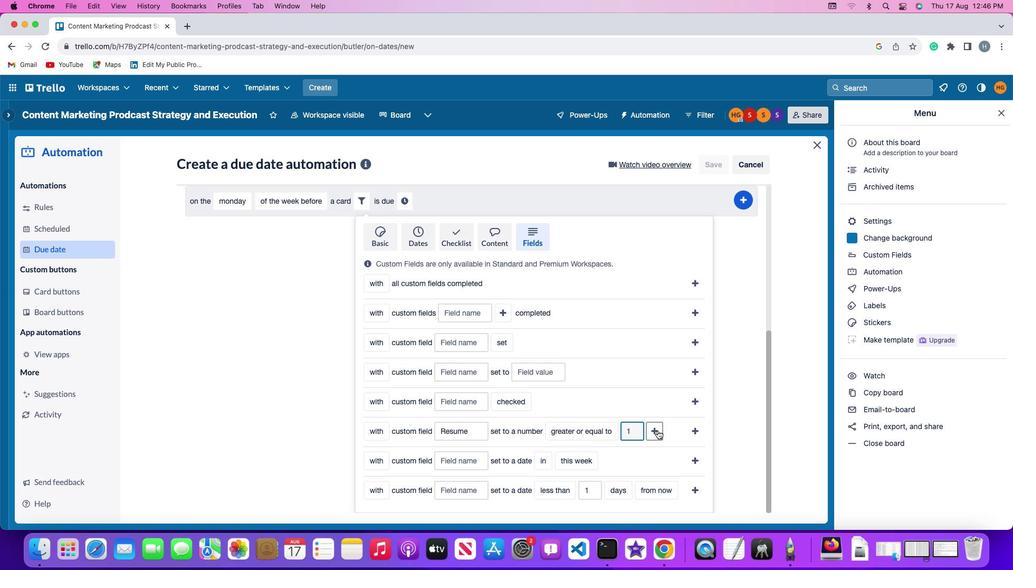 
Action: Mouse moved to (453, 449)
Screenshot: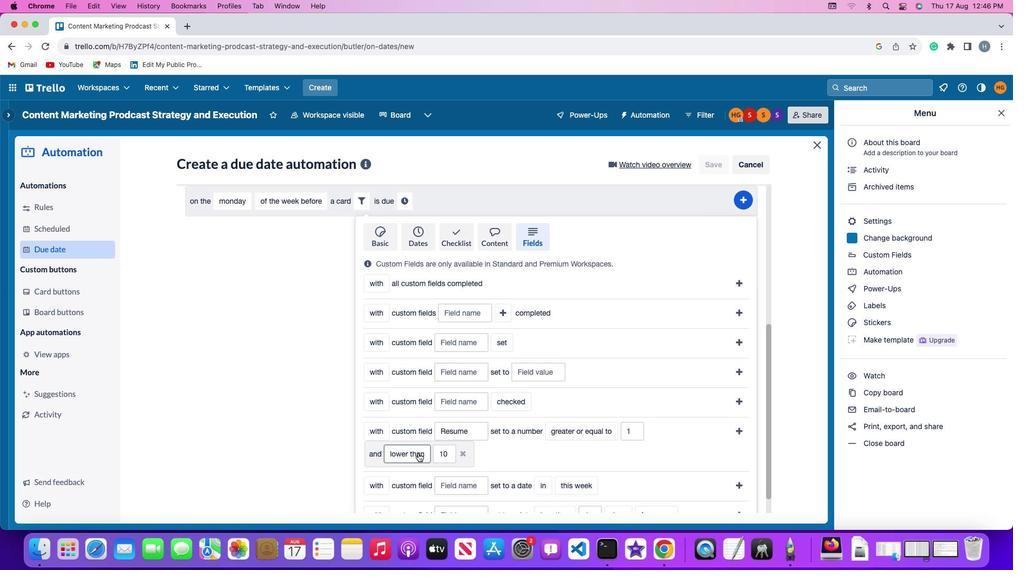 
Action: Mouse pressed left at (453, 449)
Screenshot: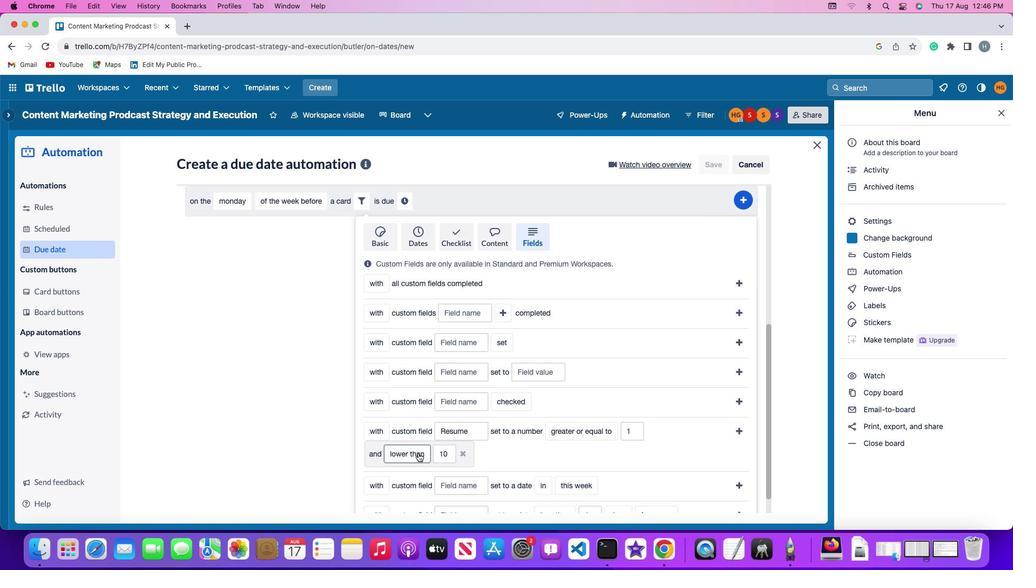 
Action: Mouse moved to (467, 368)
Screenshot: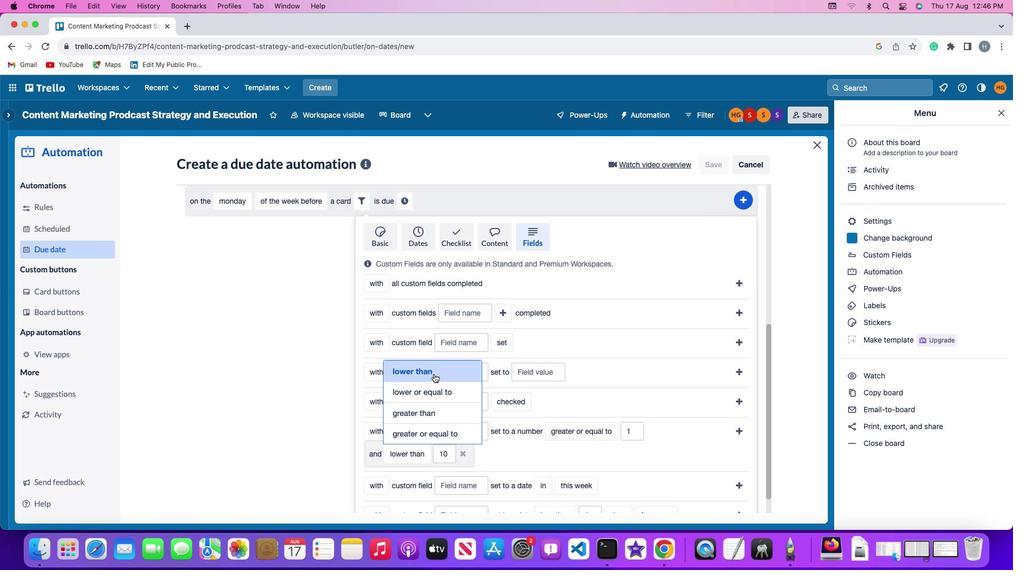 
Action: Mouse pressed left at (467, 368)
Screenshot: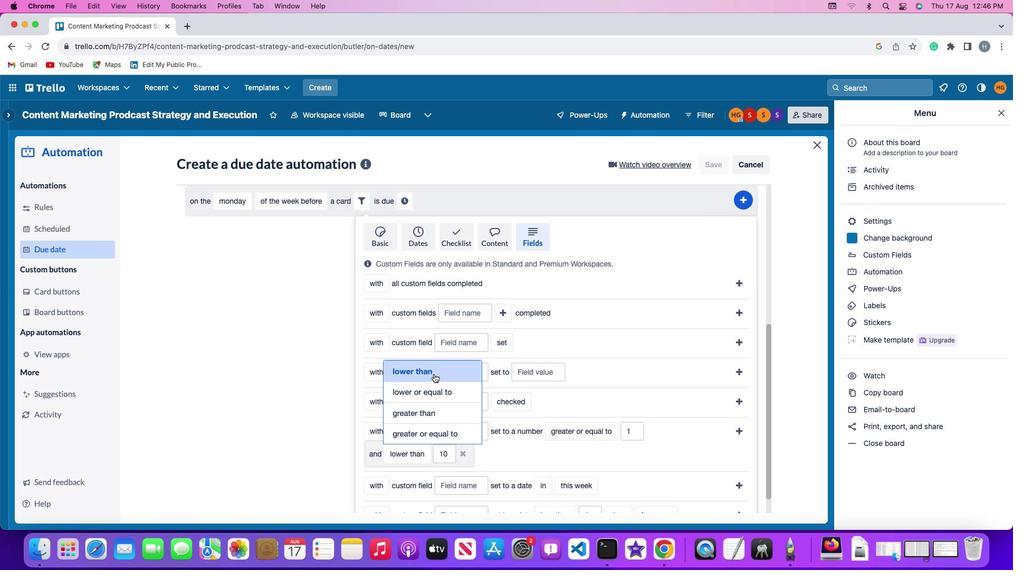 
Action: Mouse moved to (479, 449)
Screenshot: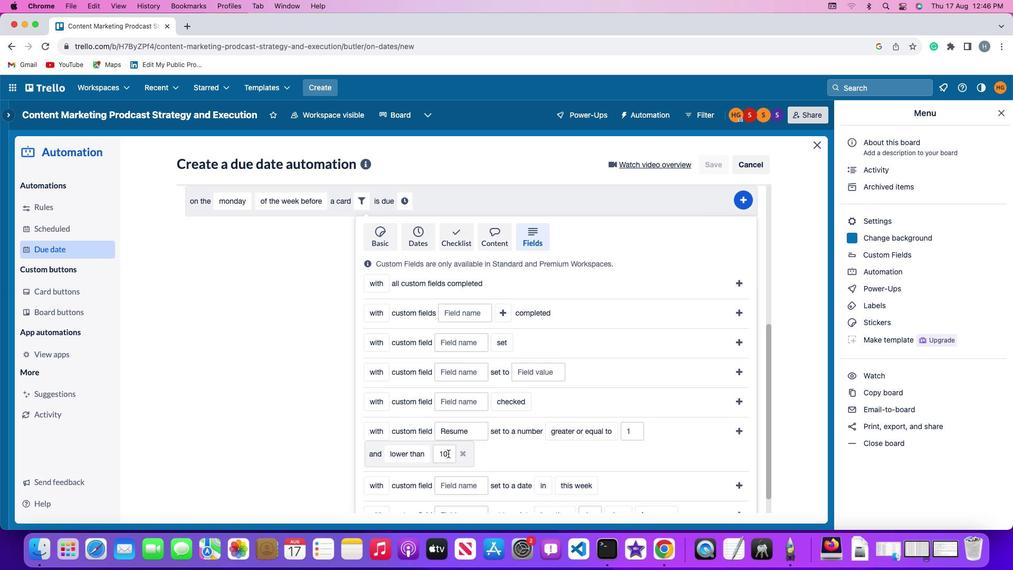 
Action: Mouse pressed left at (479, 449)
Screenshot: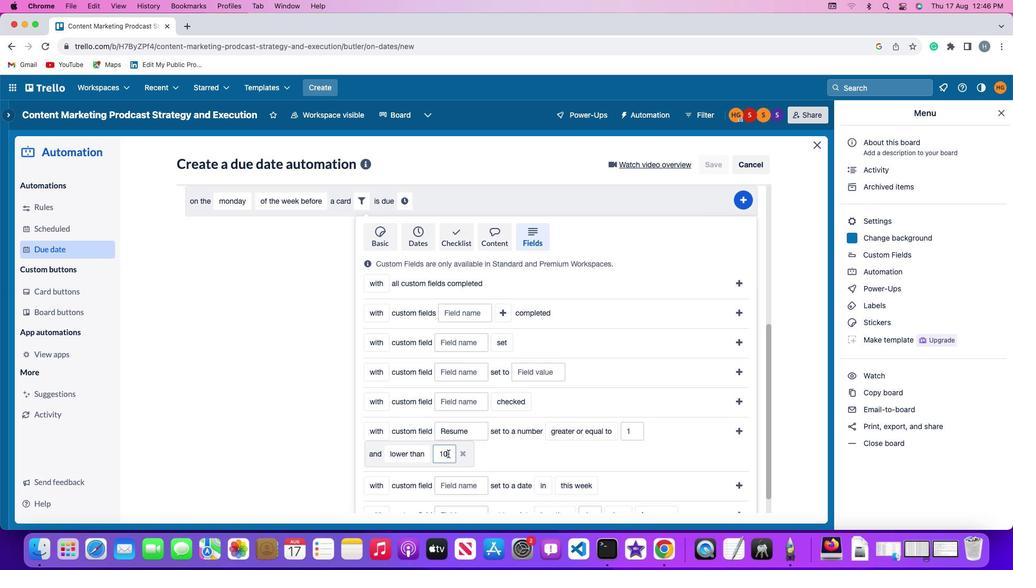 
Action: Mouse moved to (479, 447)
Screenshot: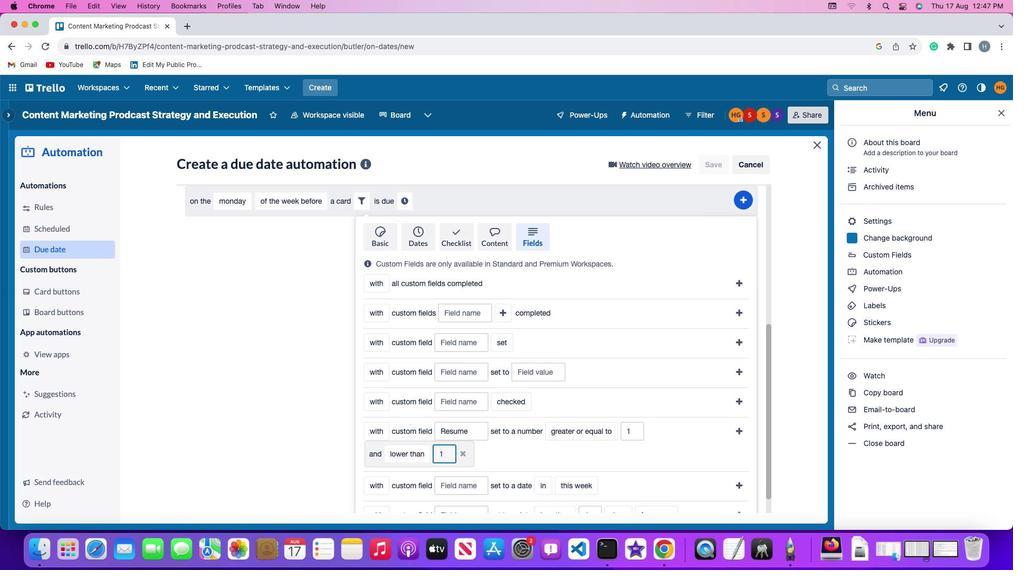 
Action: Key pressed Key.backspace
Screenshot: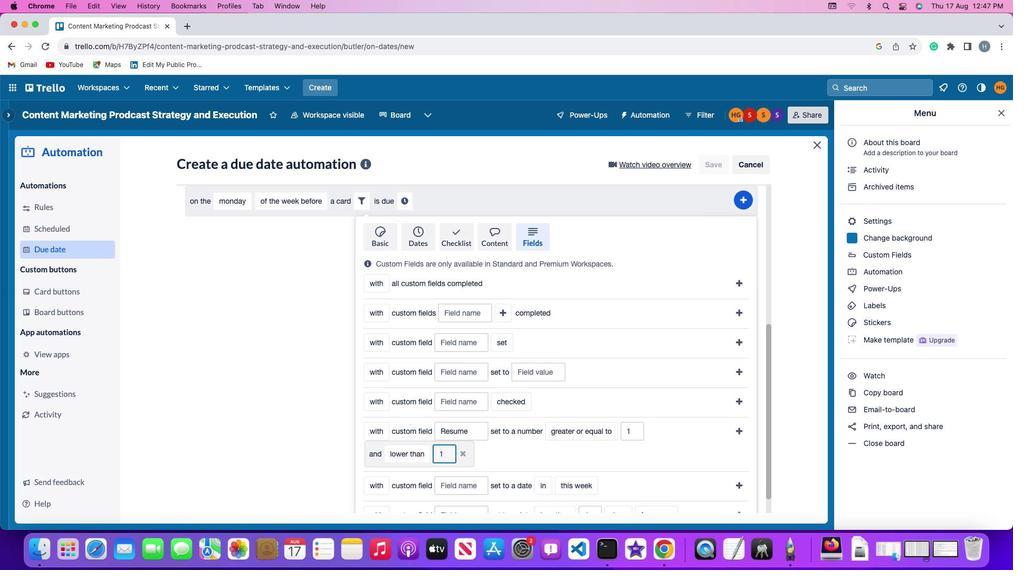 
Action: Mouse moved to (479, 447)
Screenshot: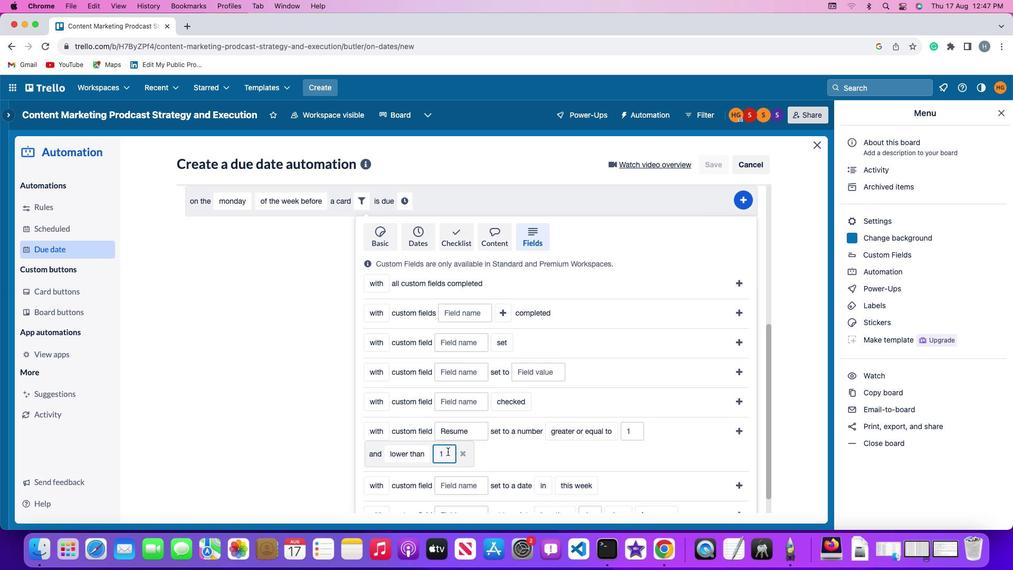 
Action: Key pressed Key.backspace
Screenshot: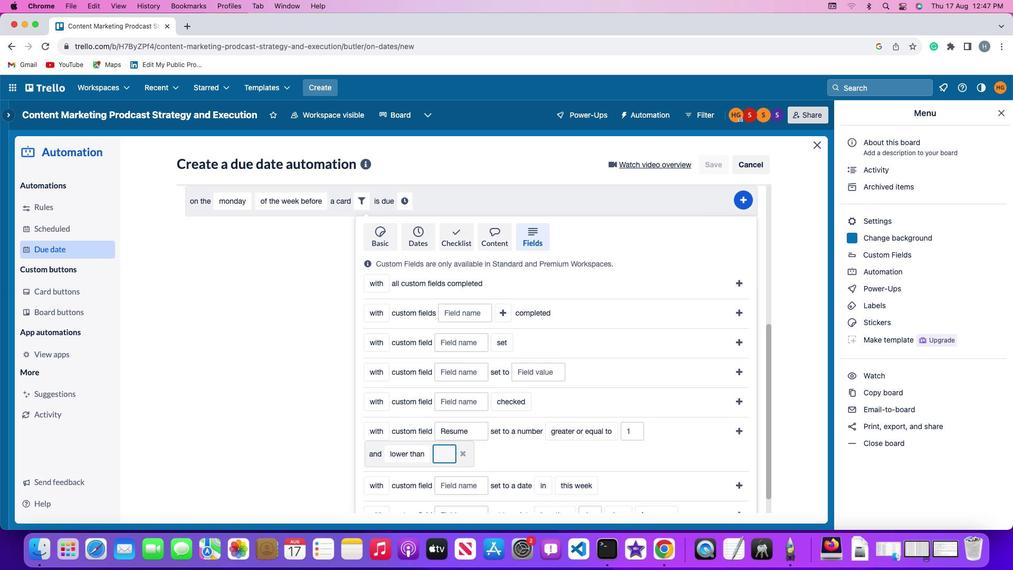 
Action: Mouse moved to (479, 447)
Screenshot: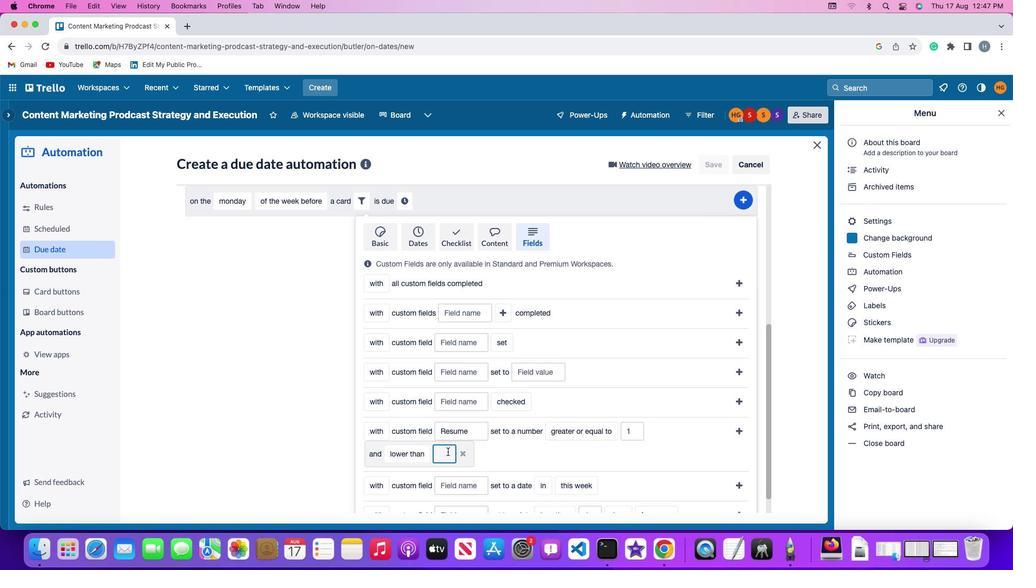 
Action: Key pressed '1''0'
Screenshot: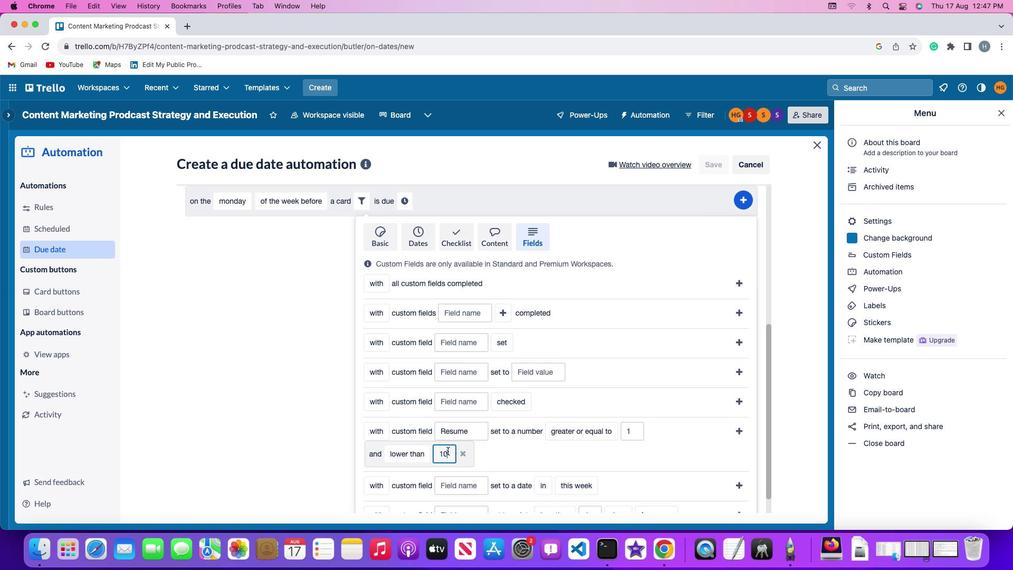 
Action: Mouse moved to (740, 424)
Screenshot: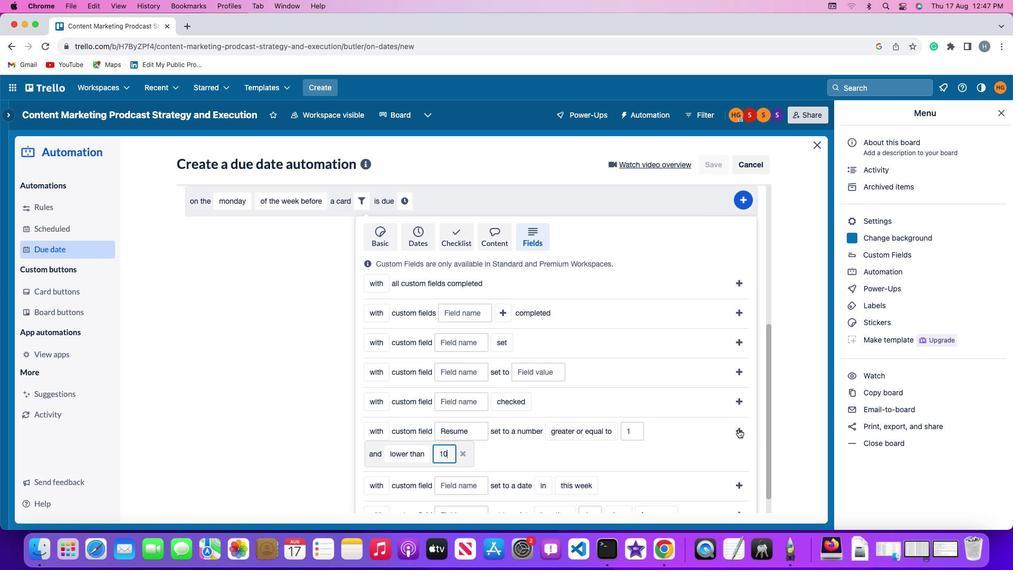 
Action: Mouse pressed left at (740, 424)
Screenshot: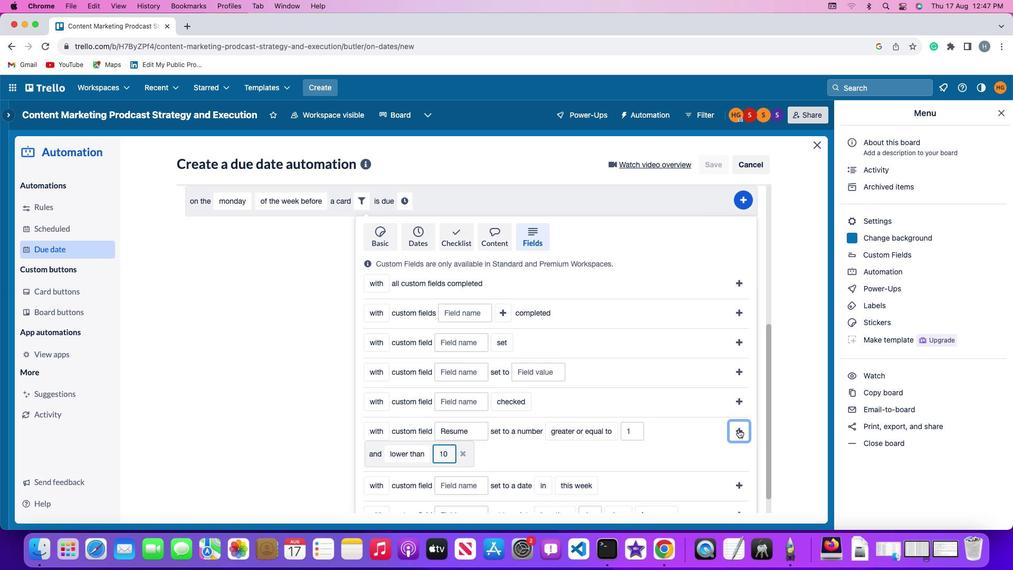 
Action: Mouse moved to (710, 458)
Screenshot: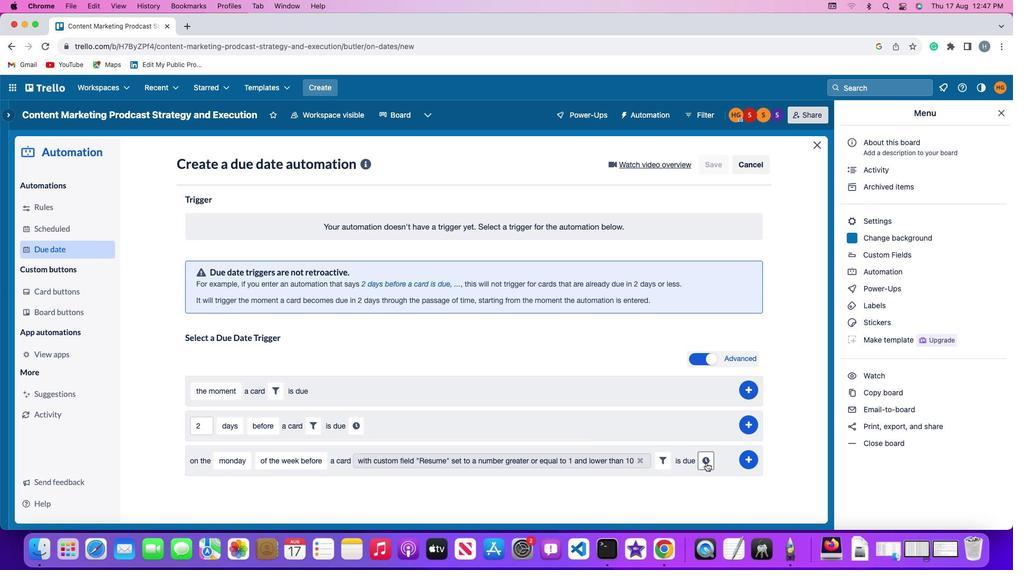 
Action: Mouse pressed left at (710, 458)
Screenshot: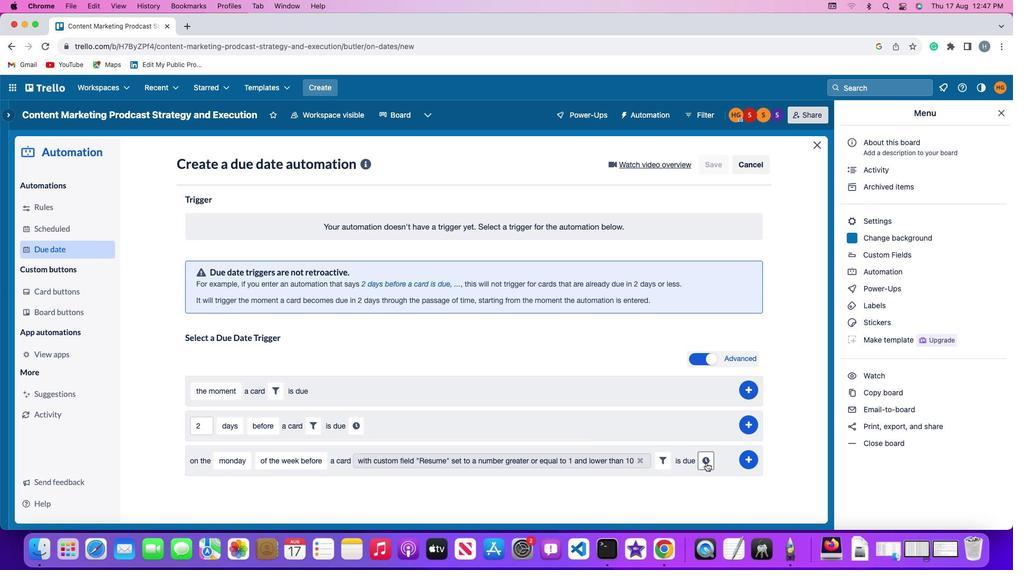
Action: Mouse moved to (277, 478)
Screenshot: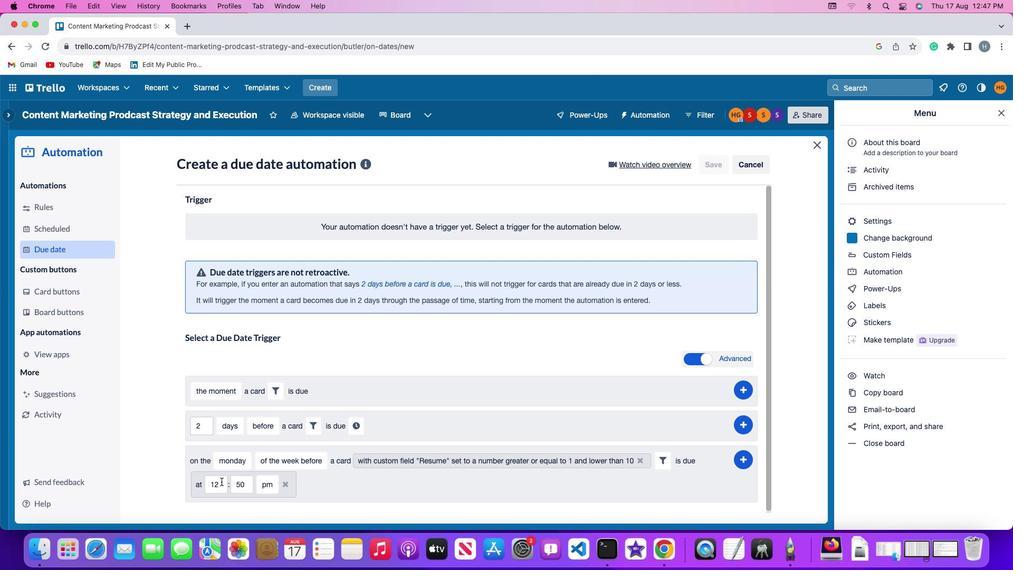 
Action: Mouse pressed left at (277, 478)
Screenshot: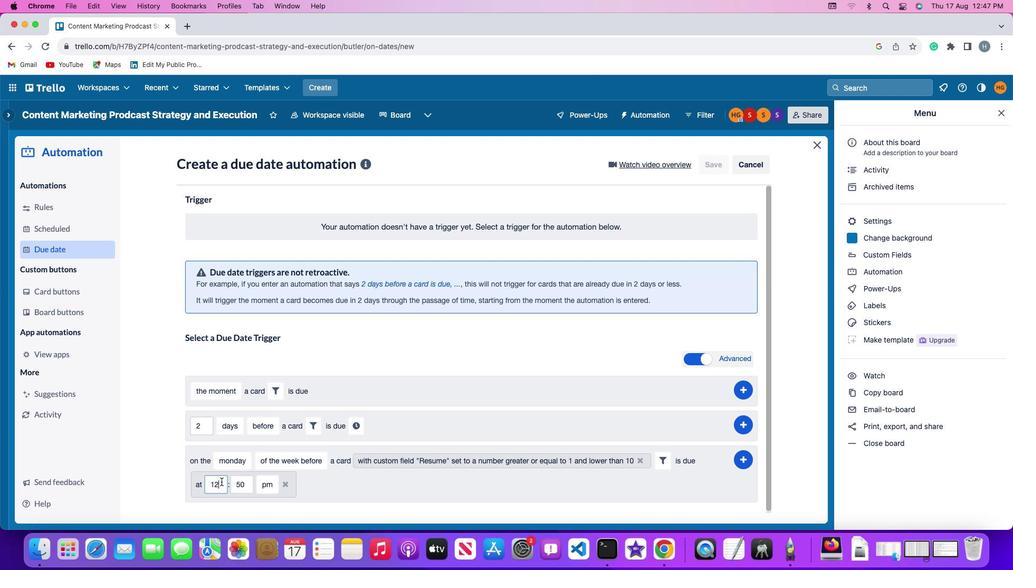 
Action: Key pressed Key.backspaceKey.backspace
Screenshot: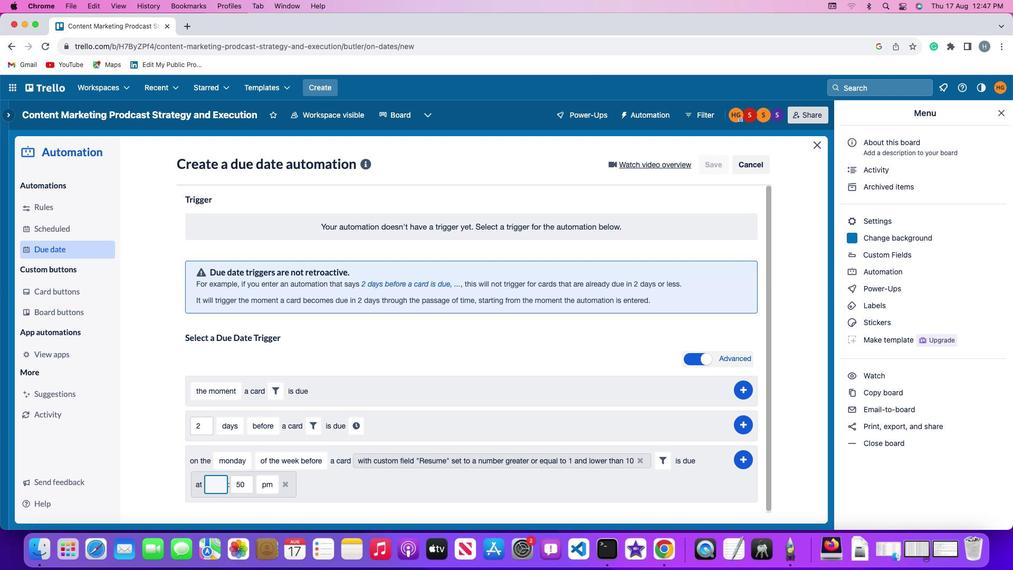 
Action: Mouse moved to (277, 478)
Screenshot: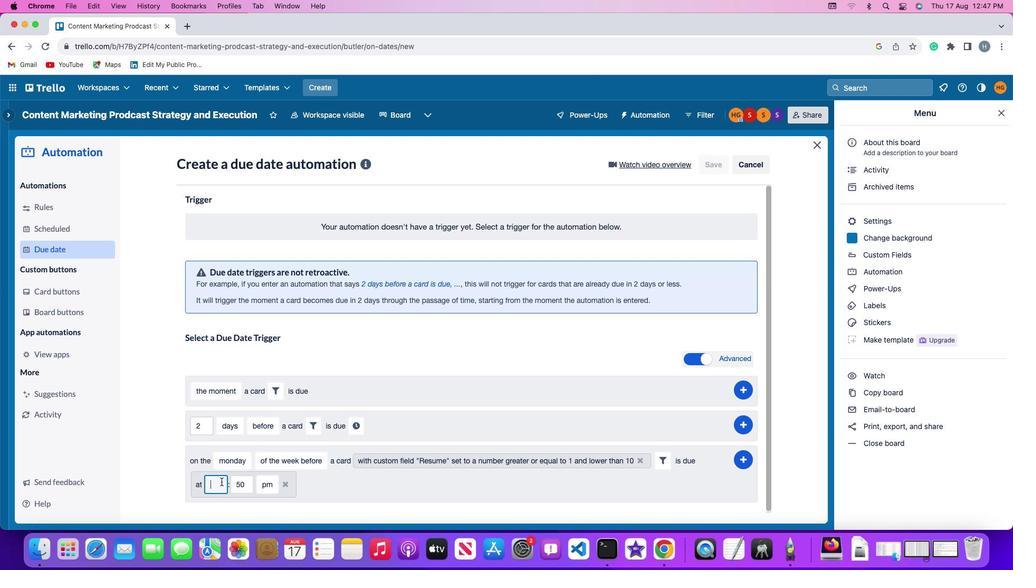 
Action: Key pressed '1''1'
Screenshot: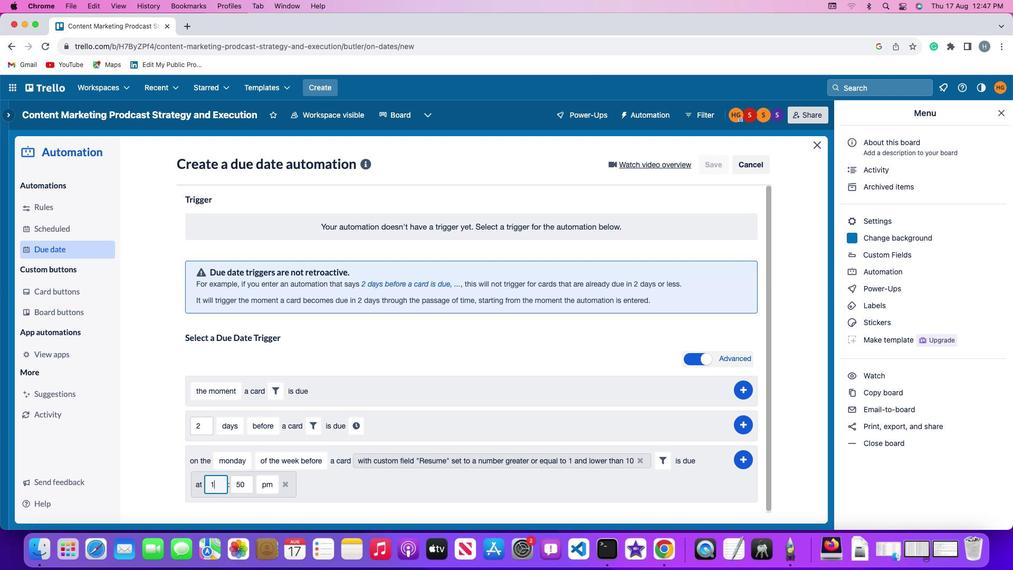 
Action: Mouse moved to (297, 476)
Screenshot: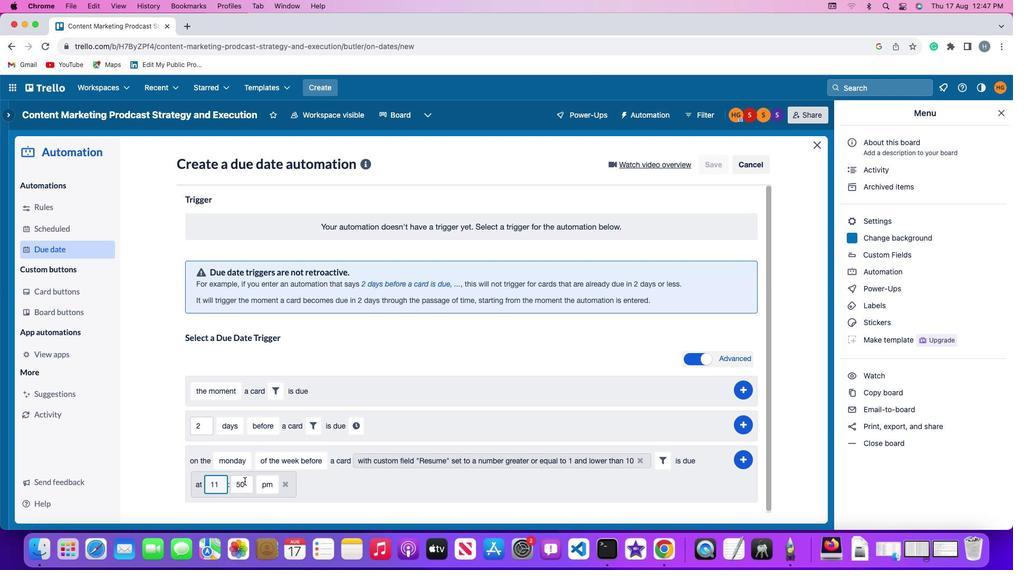 
Action: Mouse pressed left at (297, 476)
Screenshot: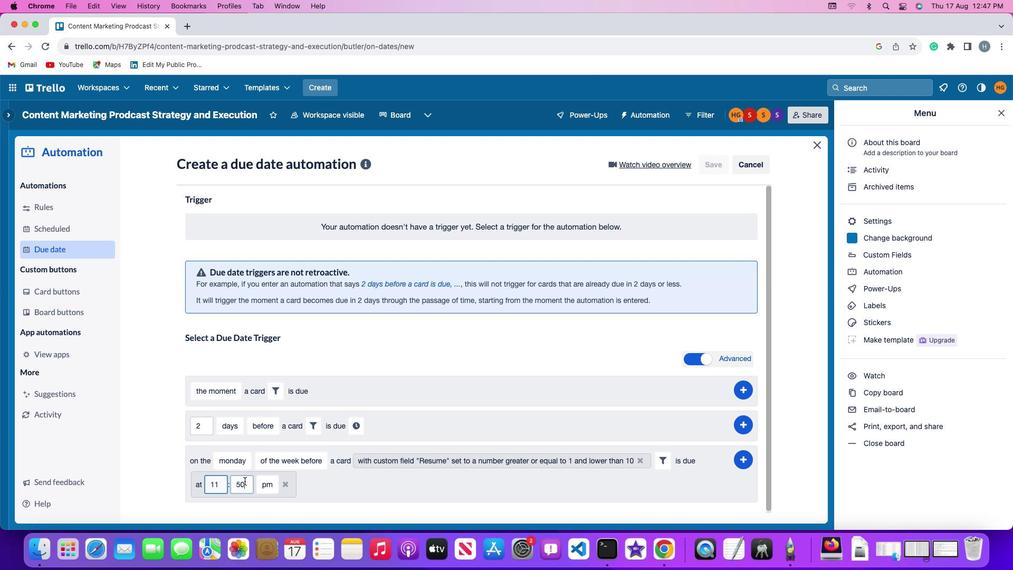 
Action: Key pressed Key.backspaceKey.backspace'0''0'
Screenshot: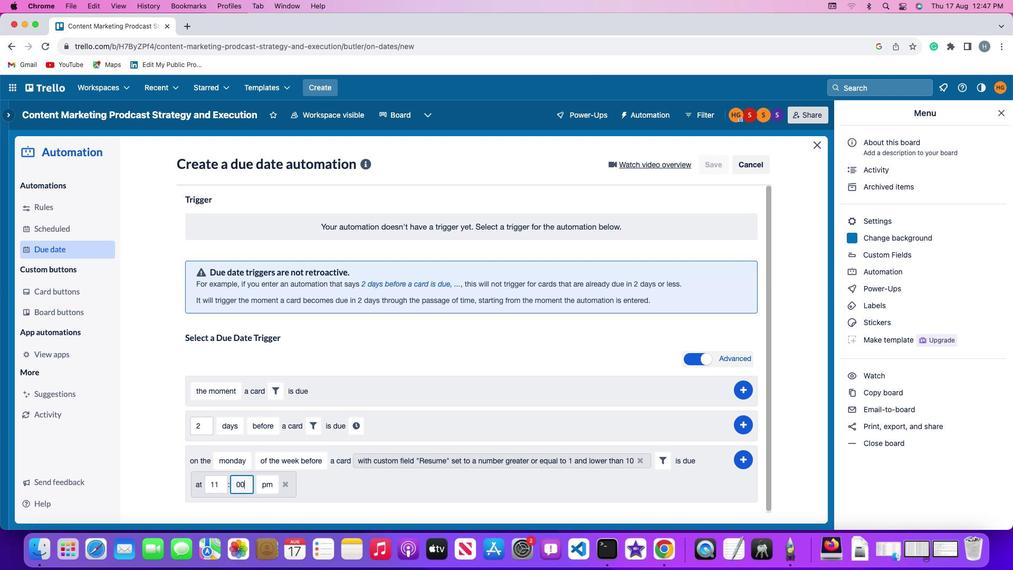 
Action: Mouse moved to (314, 478)
Screenshot: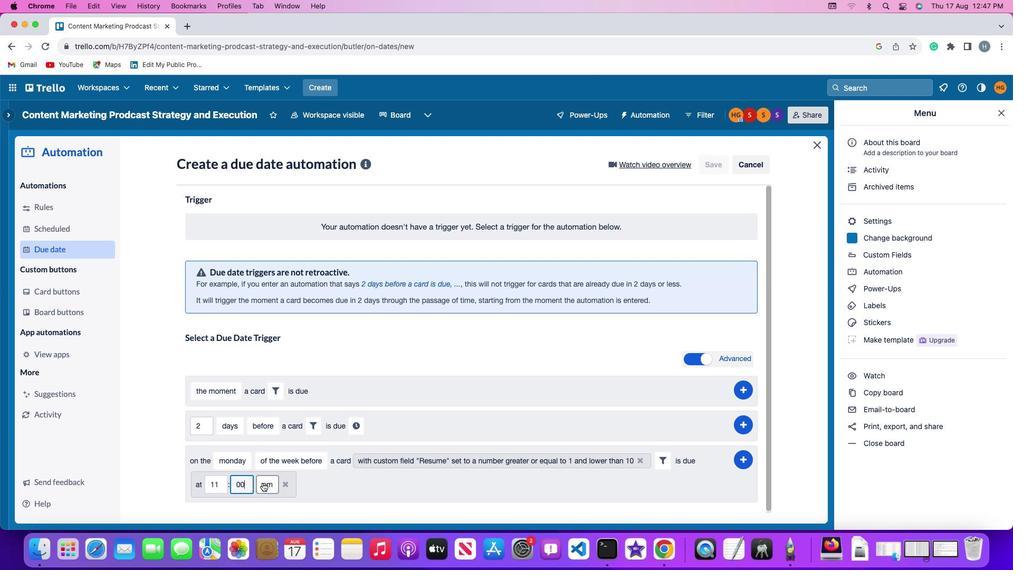 
Action: Mouse pressed left at (314, 478)
Screenshot: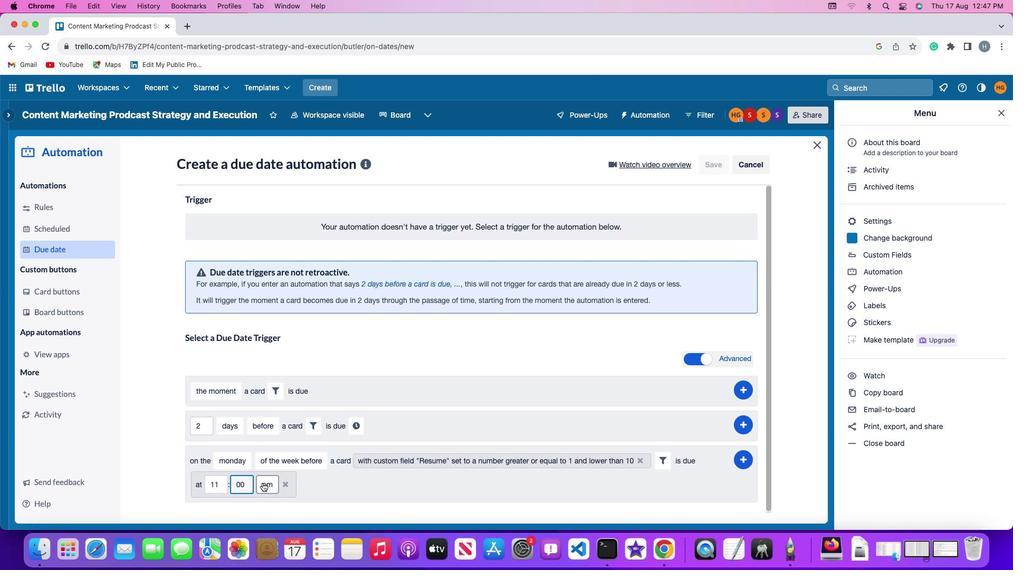 
Action: Mouse moved to (322, 439)
Screenshot: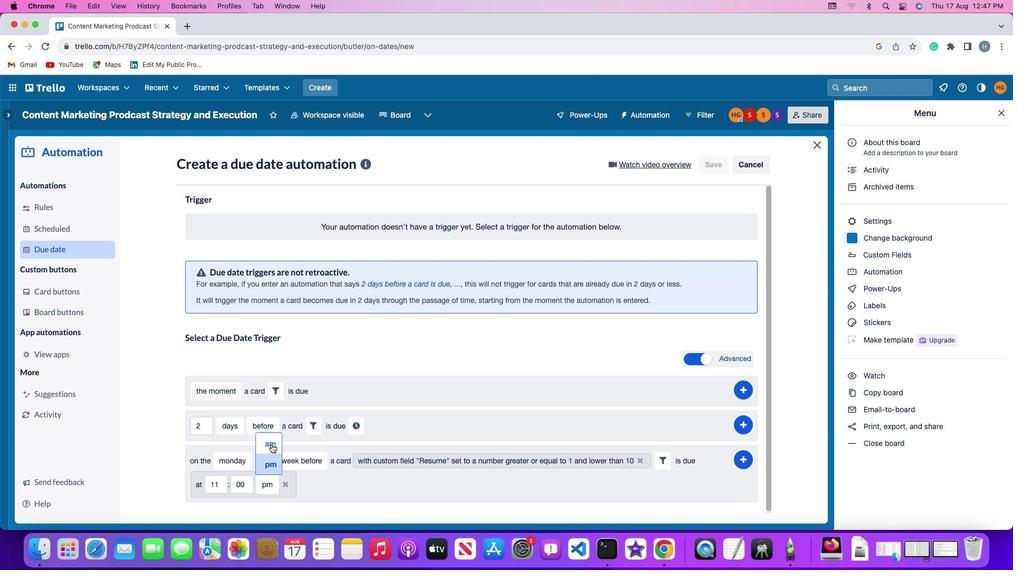 
Action: Mouse pressed left at (322, 439)
Screenshot: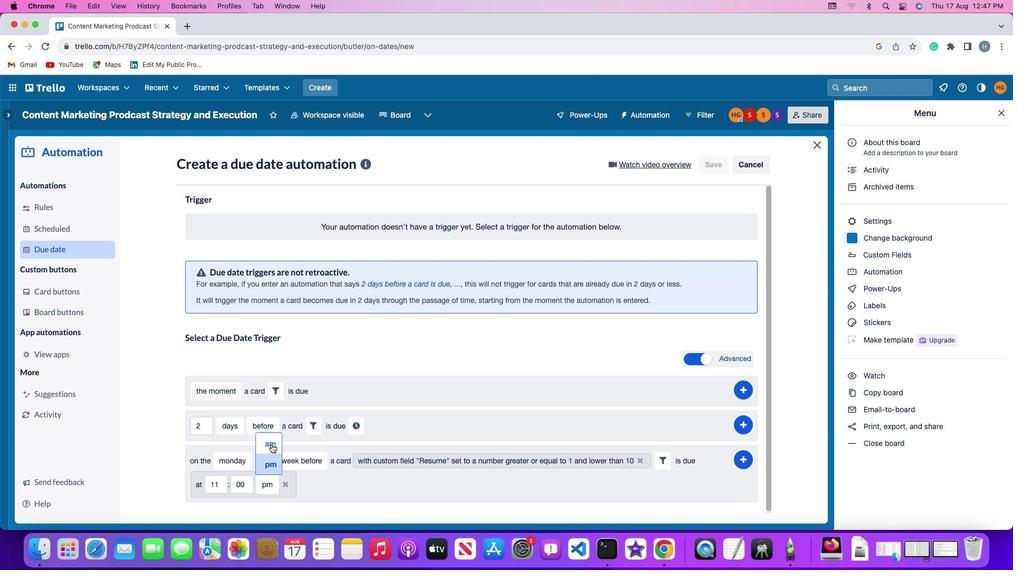 
Action: Mouse moved to (743, 453)
Screenshot: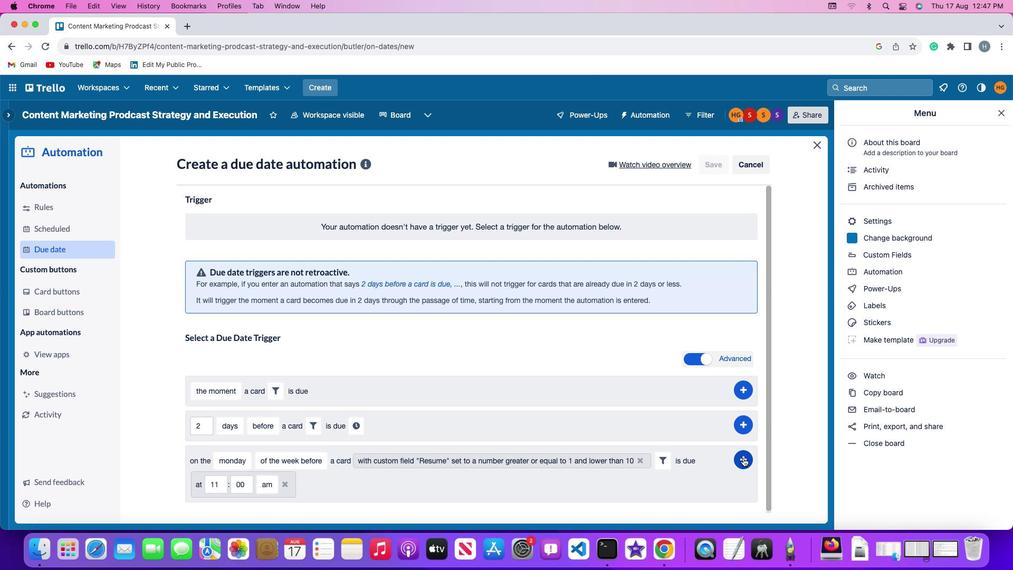 
Action: Mouse pressed left at (743, 453)
Screenshot: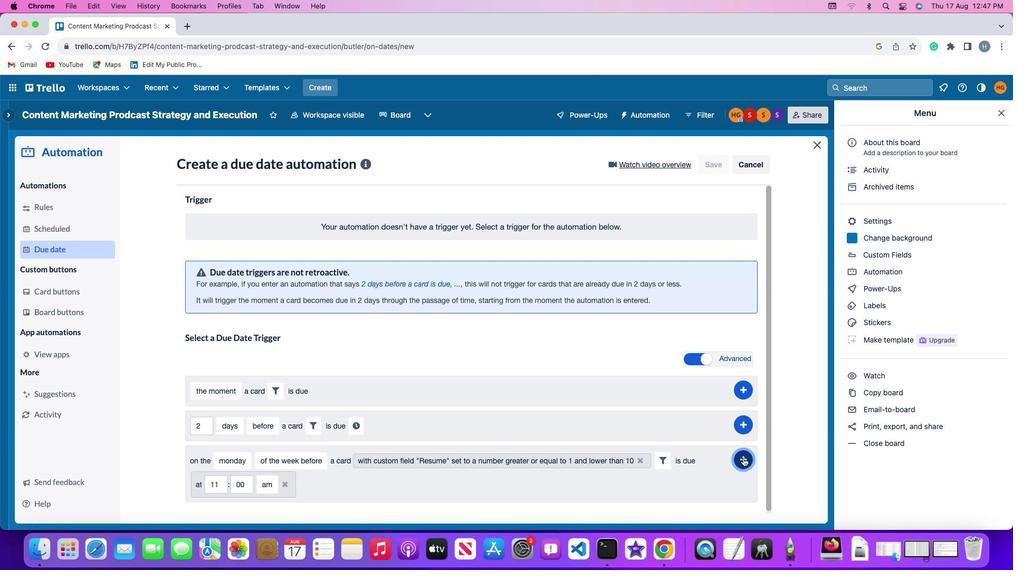 
Action: Mouse moved to (785, 377)
Screenshot: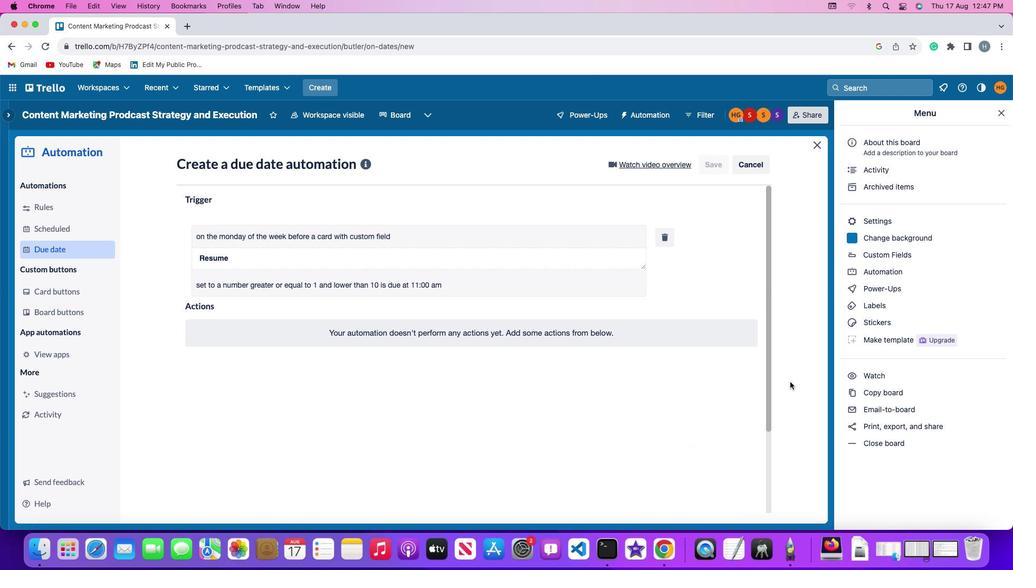 
